 Task: Find connections with filter location Entre Rios with filter topic #mindset with filter profile language French with filter current company Shell with filter school ISTQB CERTIFICATION INSTITUTE with filter industry Alternative Dispute Resolution with filter service category Consulting with filter keywords title VP of Miscellaneous Stuff
Action: Mouse moved to (503, 97)
Screenshot: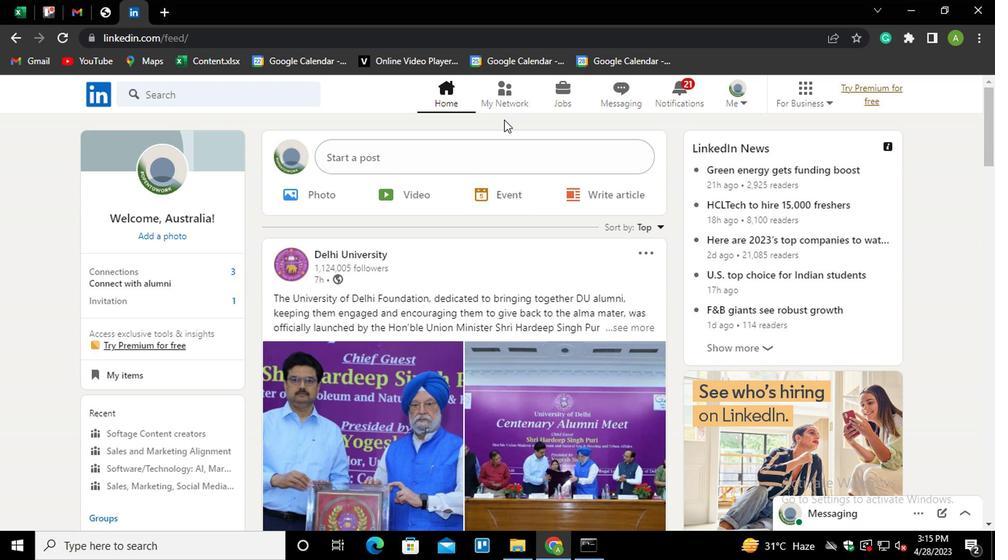 
Action: Mouse pressed left at (503, 97)
Screenshot: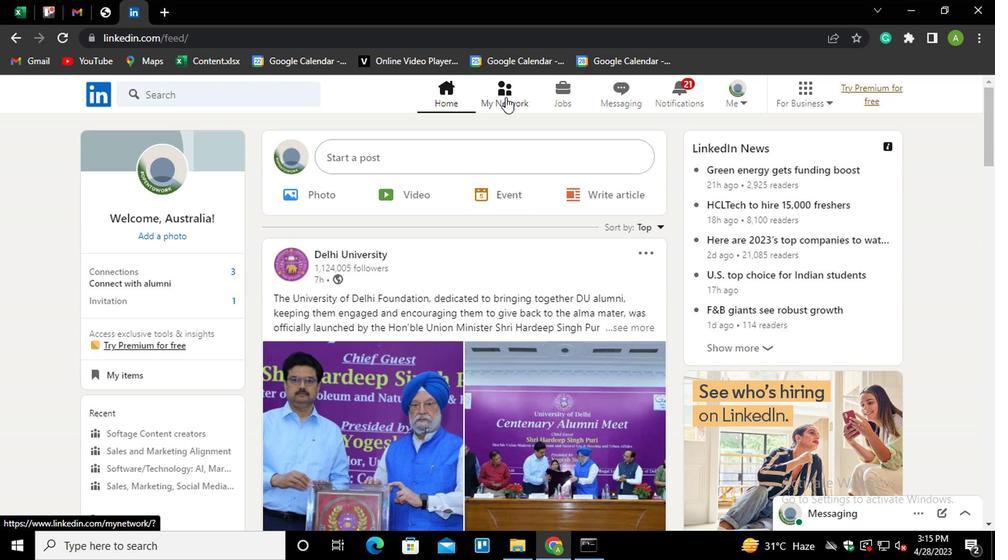 
Action: Mouse moved to (181, 174)
Screenshot: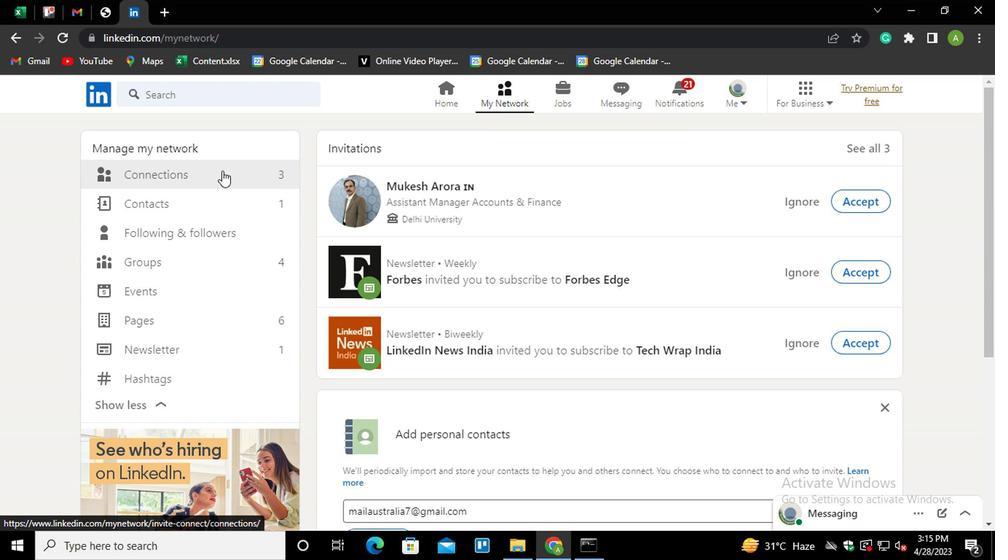 
Action: Mouse pressed left at (181, 174)
Screenshot: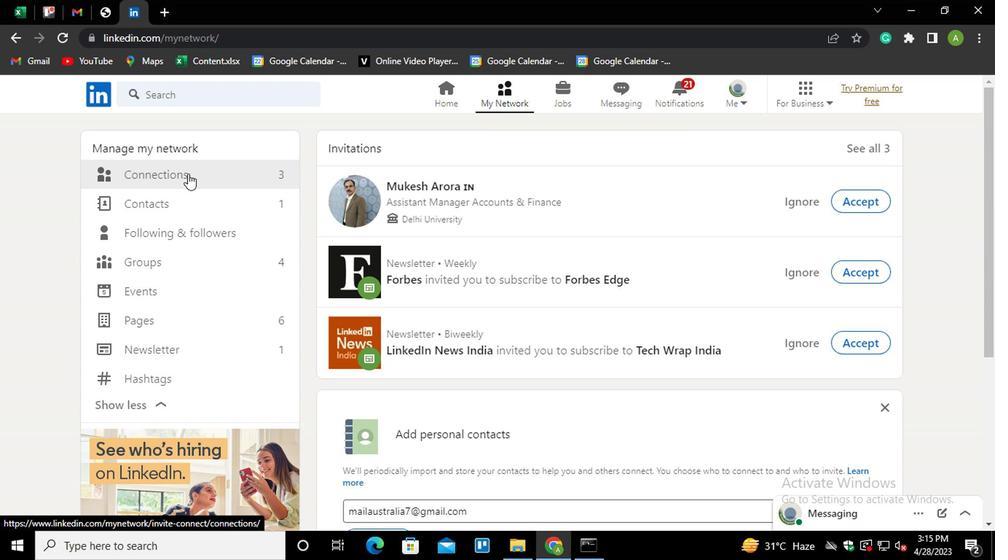
Action: Mouse moved to (608, 174)
Screenshot: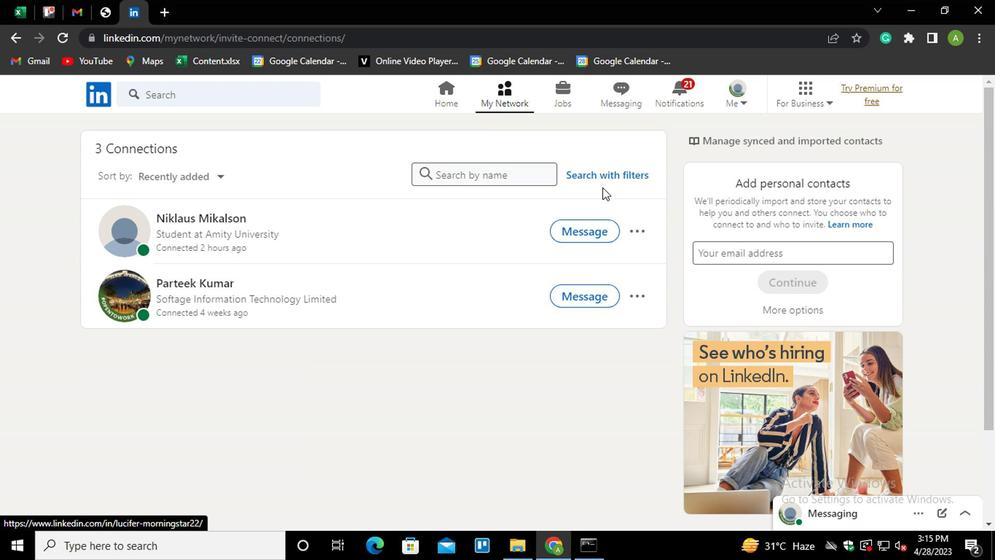 
Action: Mouse pressed left at (608, 174)
Screenshot: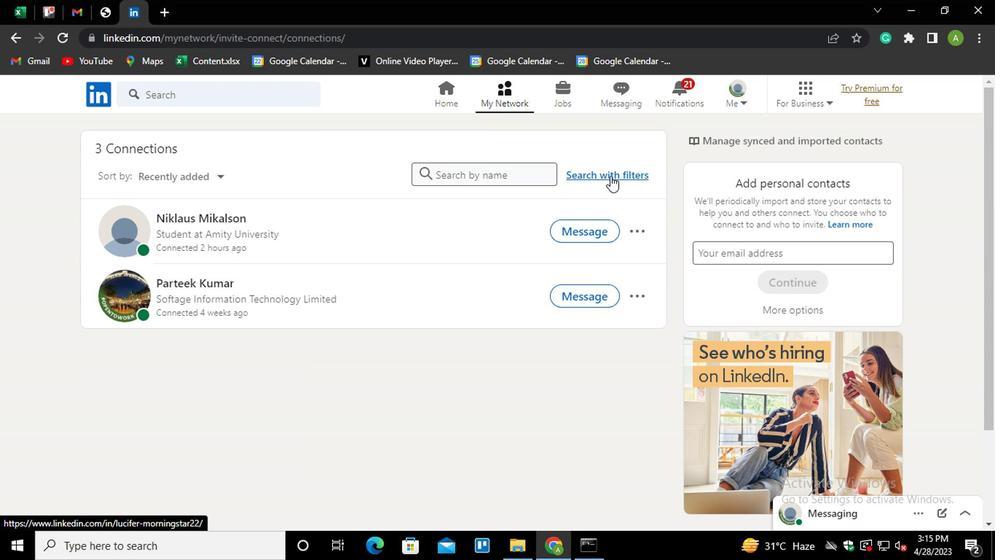 
Action: Mouse moved to (534, 134)
Screenshot: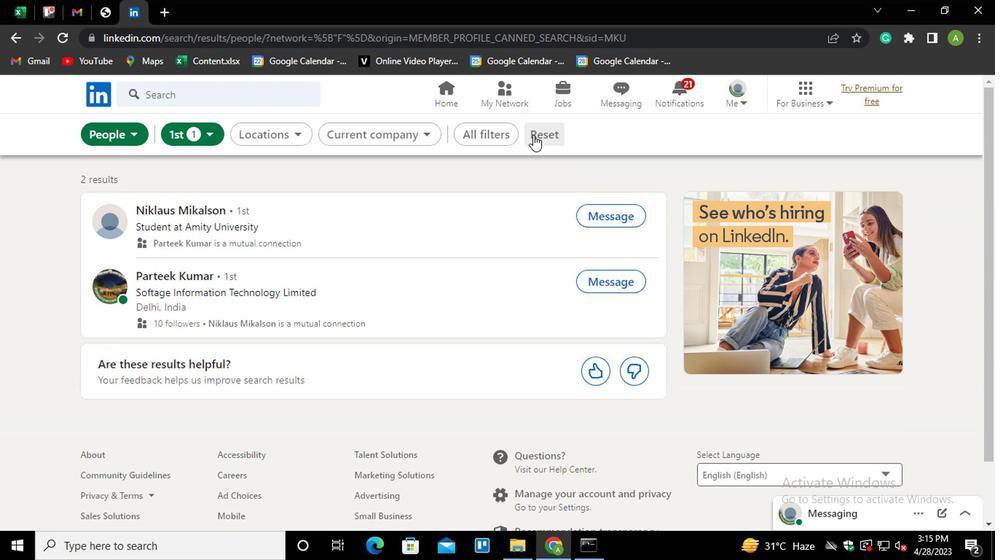 
Action: Mouse pressed left at (534, 134)
Screenshot: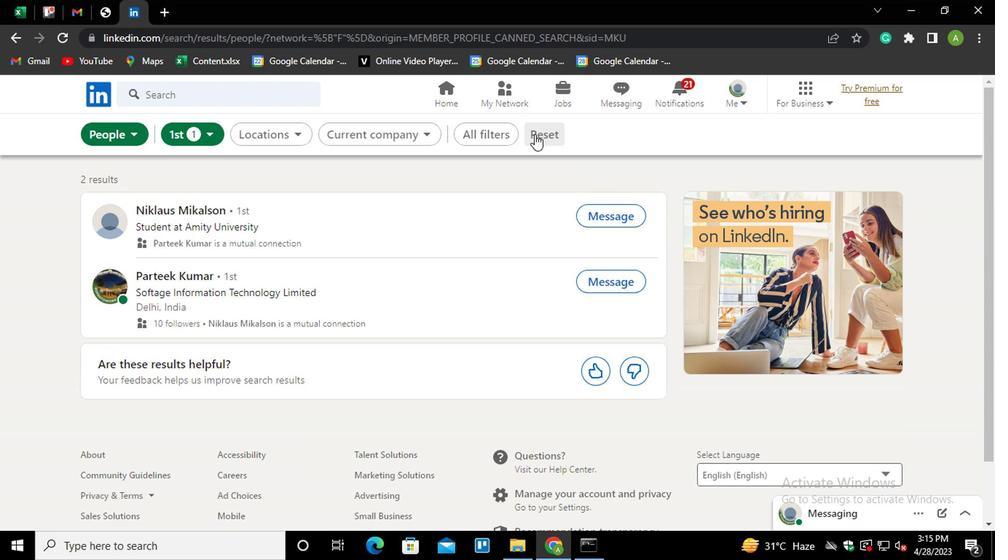 
Action: Mouse moved to (496, 134)
Screenshot: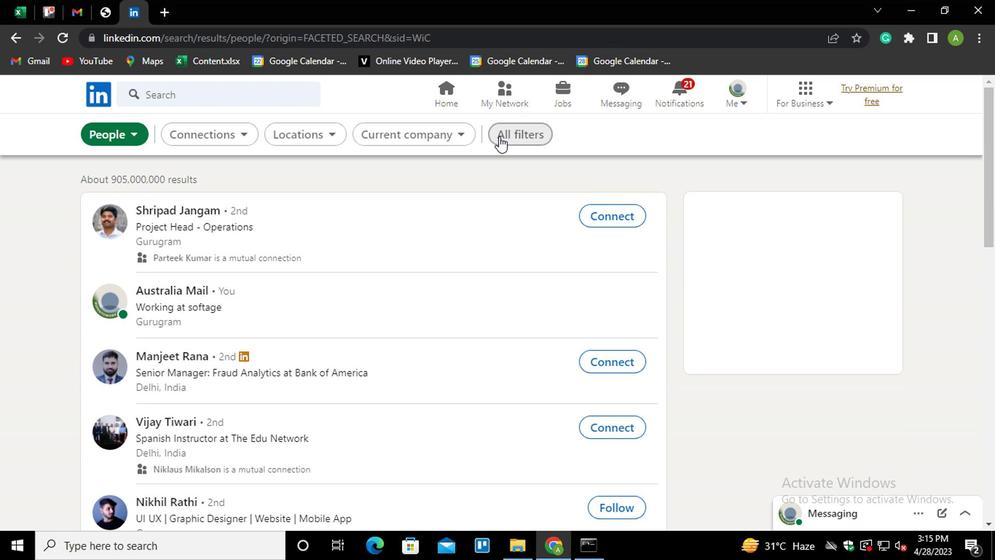 
Action: Mouse pressed left at (496, 134)
Screenshot: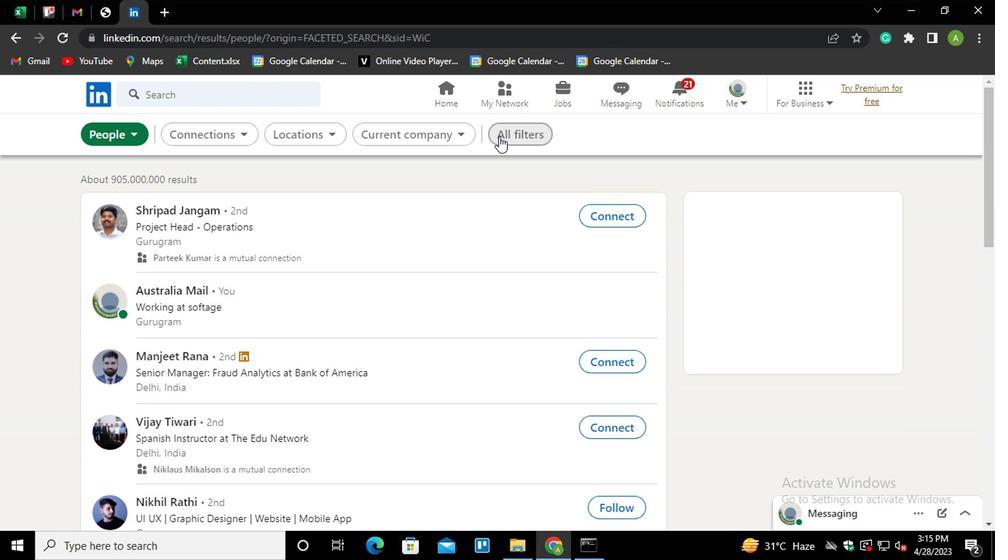 
Action: Mouse moved to (764, 342)
Screenshot: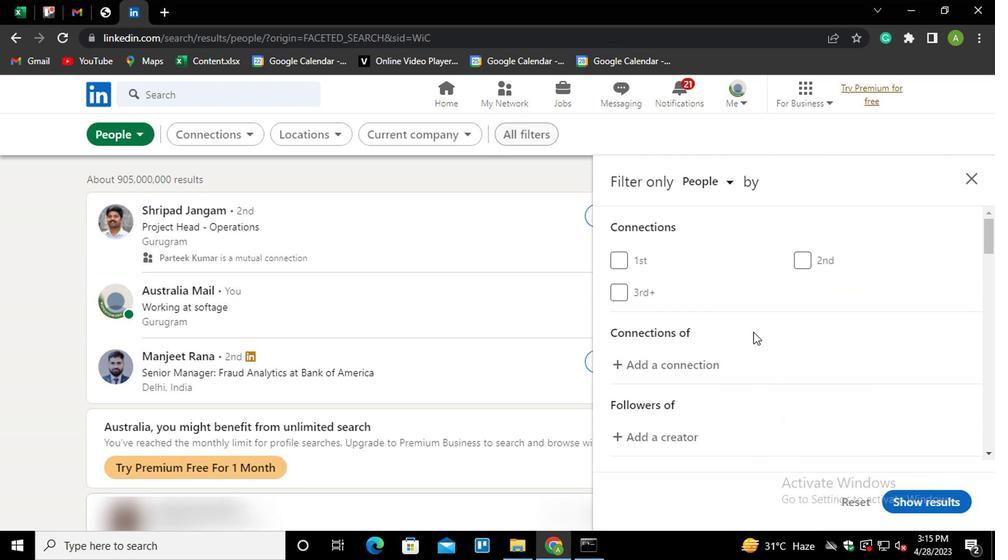 
Action: Mouse scrolled (764, 341) with delta (0, 0)
Screenshot: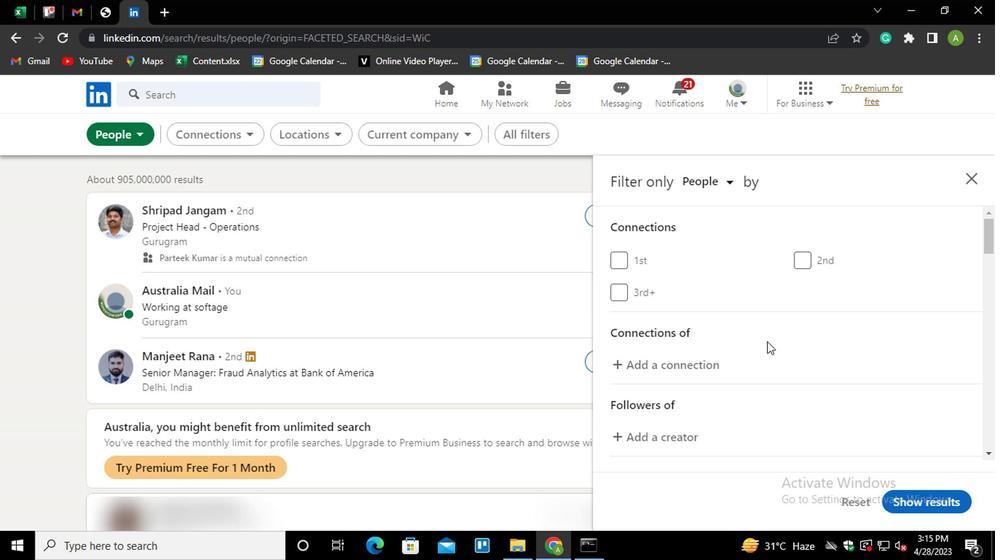 
Action: Mouse scrolled (764, 341) with delta (0, 0)
Screenshot: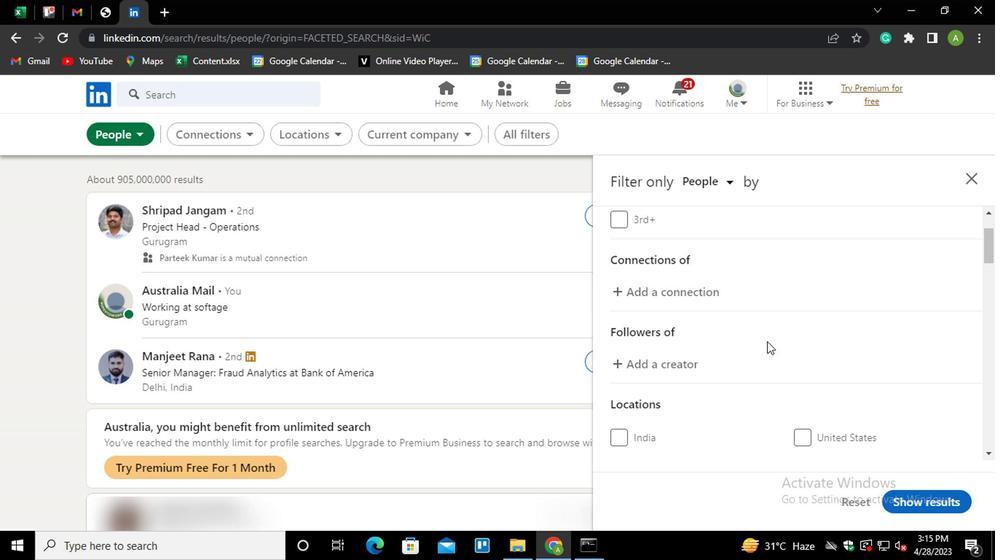 
Action: Mouse scrolled (764, 341) with delta (0, 0)
Screenshot: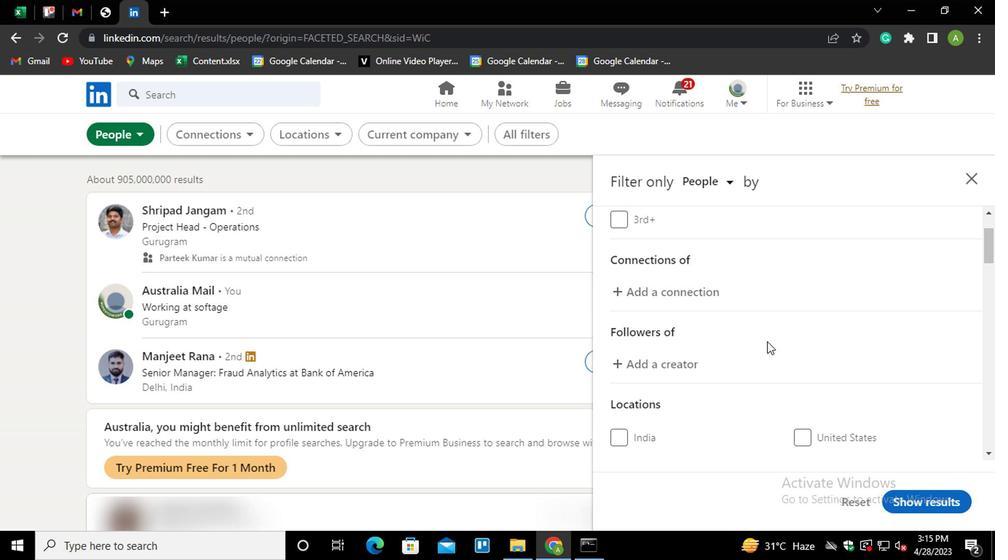 
Action: Mouse moved to (804, 354)
Screenshot: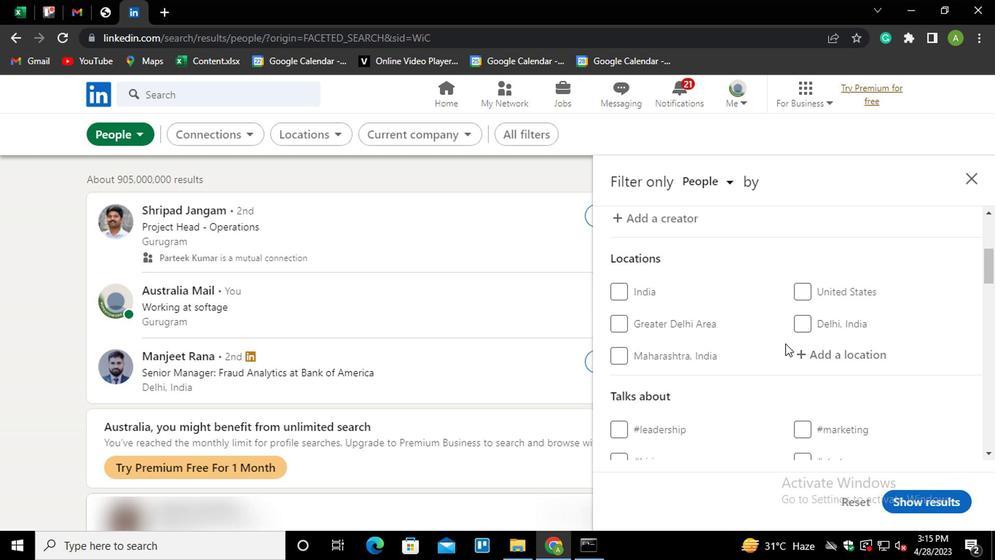 
Action: Mouse pressed left at (804, 354)
Screenshot: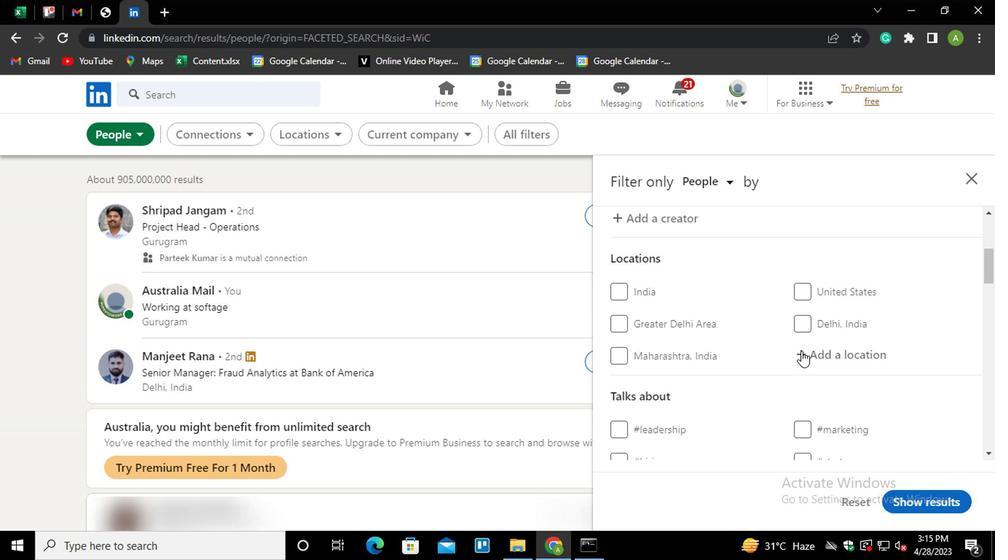 
Action: Key pressed <Key.shift>
Screenshot: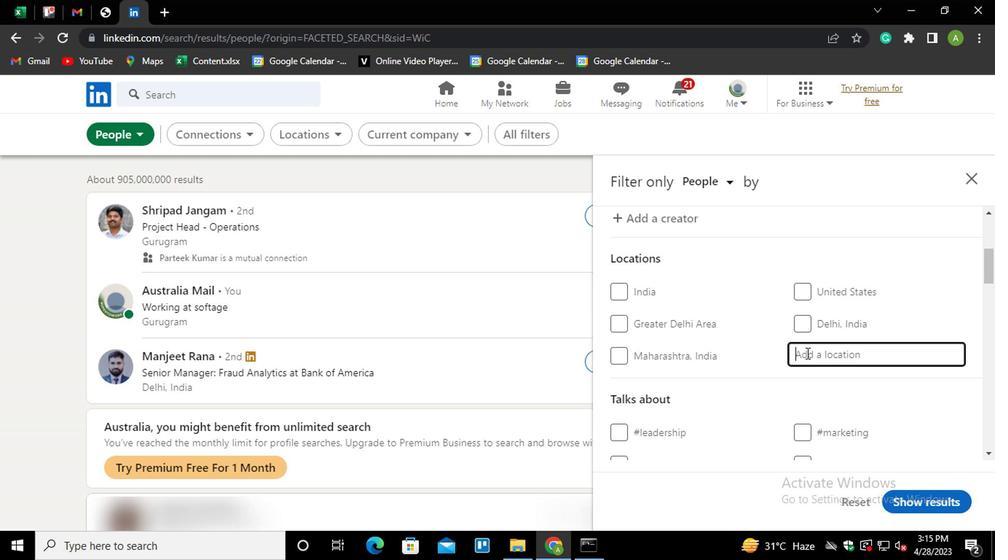 
Action: Mouse moved to (804, 355)
Screenshot: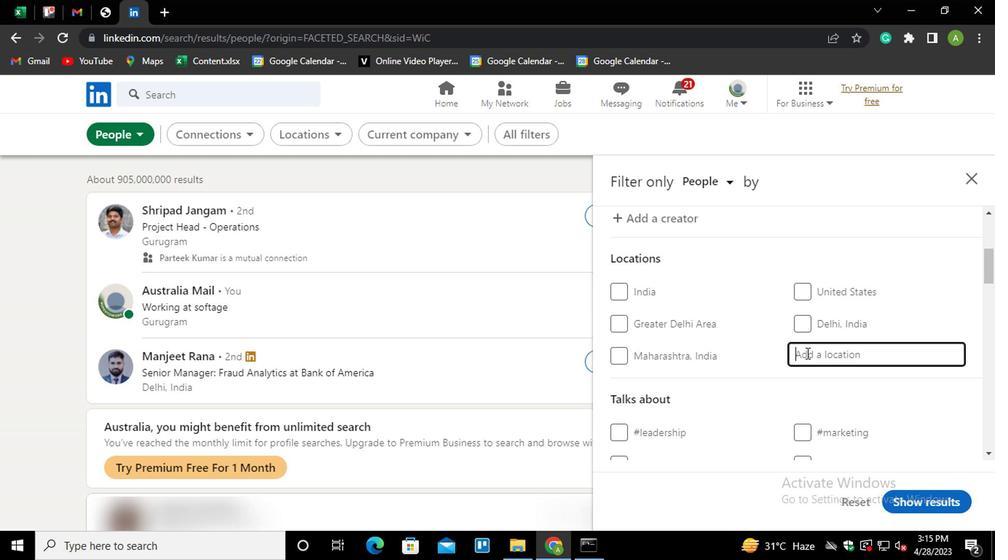
Action: Key pressed ENTRE<Key.down><Key.enter>
Screenshot: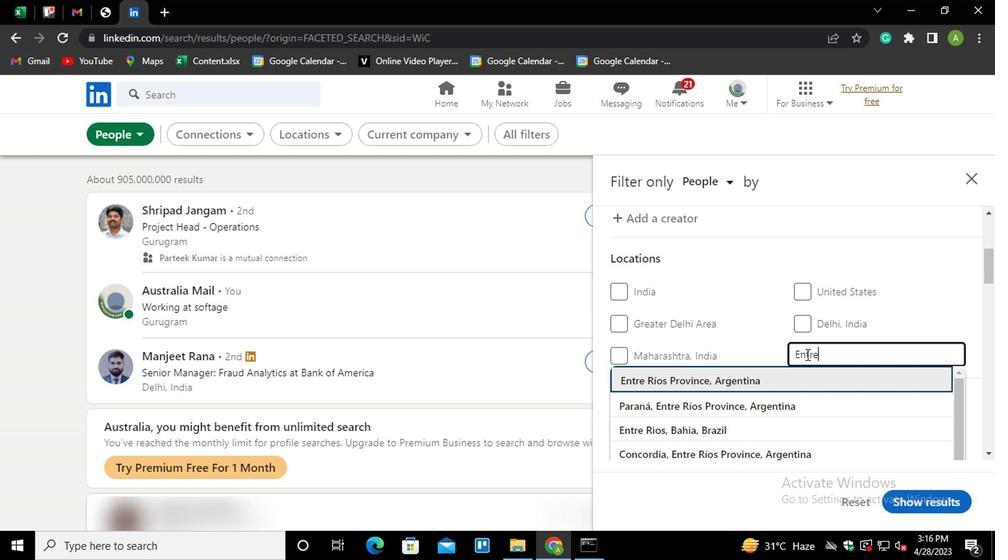 
Action: Mouse scrolled (804, 354) with delta (0, 0)
Screenshot: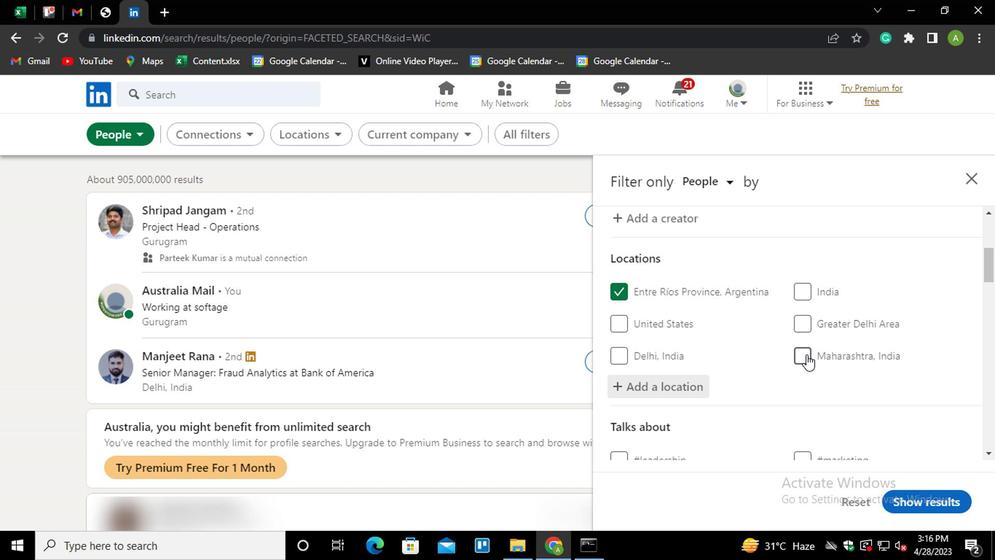 
Action: Mouse scrolled (804, 354) with delta (0, 0)
Screenshot: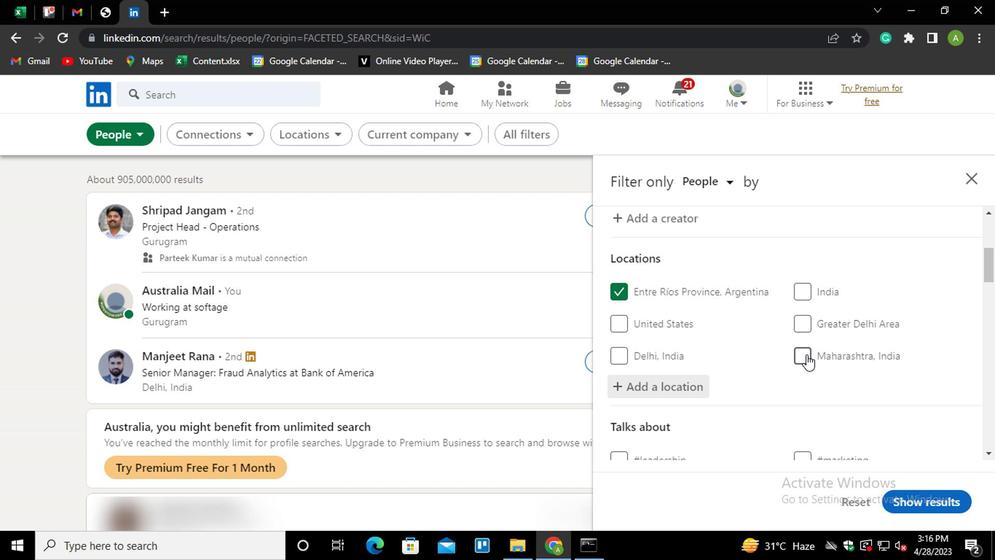 
Action: Mouse scrolled (804, 354) with delta (0, 0)
Screenshot: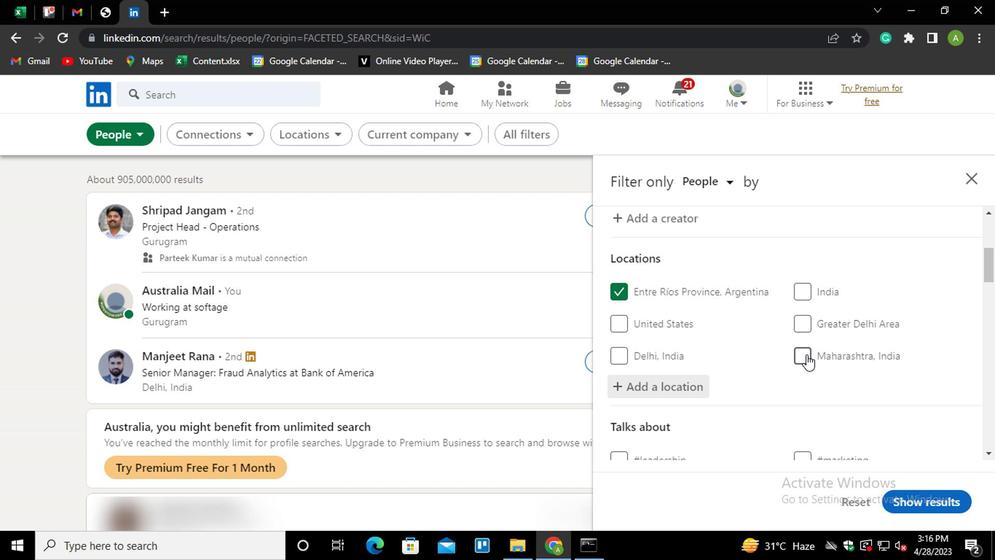 
Action: Mouse scrolled (804, 354) with delta (0, 0)
Screenshot: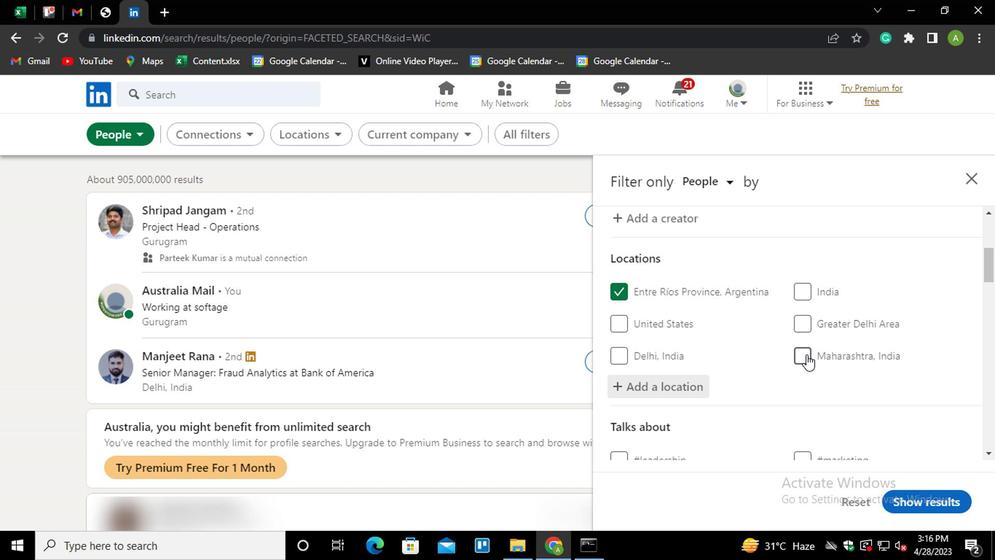 
Action: Mouse moved to (811, 367)
Screenshot: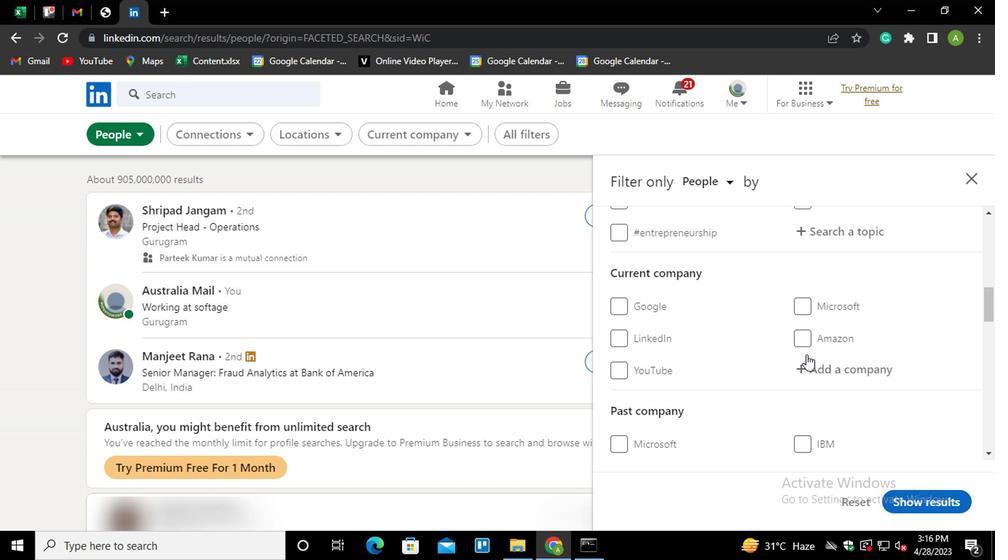 
Action: Mouse pressed left at (811, 367)
Screenshot: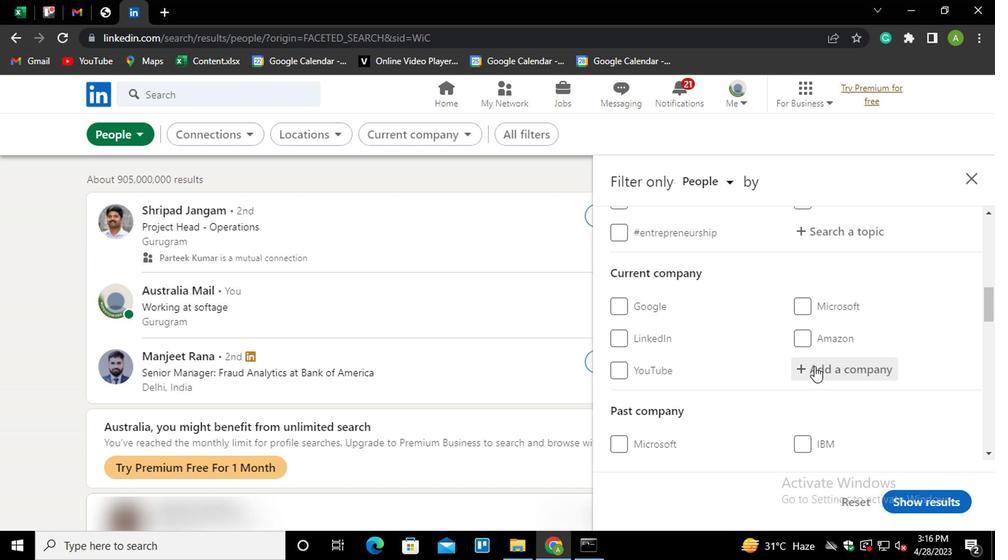 
Action: Mouse scrolled (811, 367) with delta (0, 0)
Screenshot: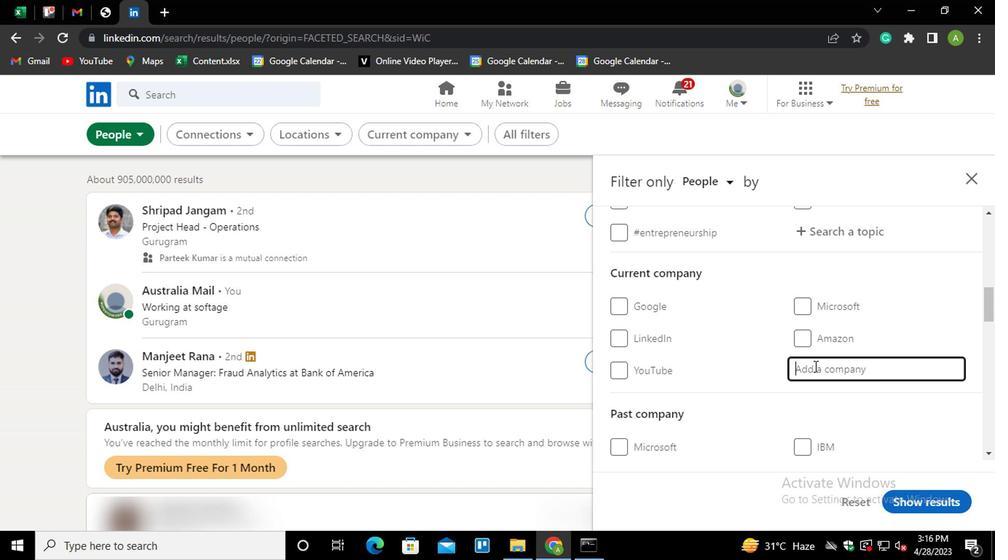 
Action: Mouse scrolled (811, 367) with delta (0, 0)
Screenshot: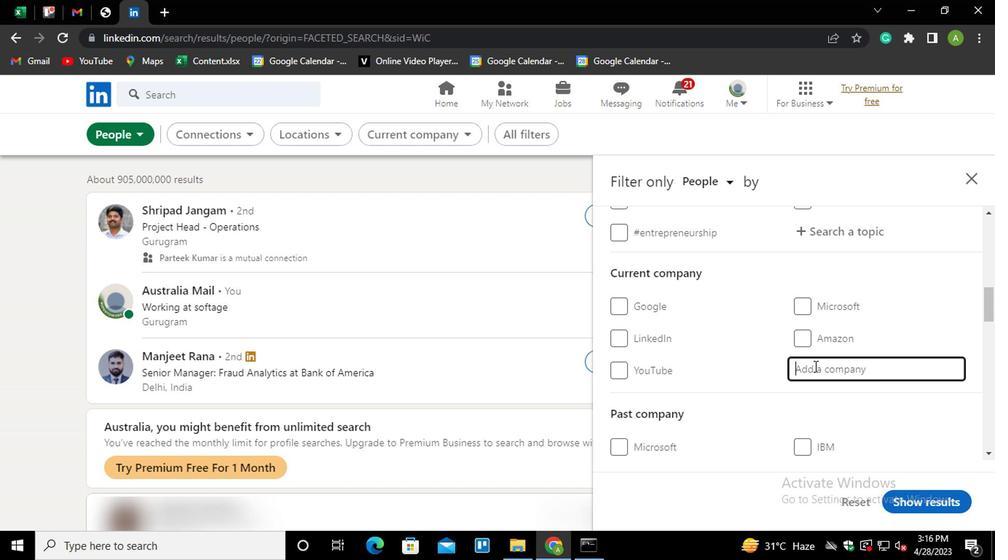 
Action: Mouse moved to (817, 375)
Screenshot: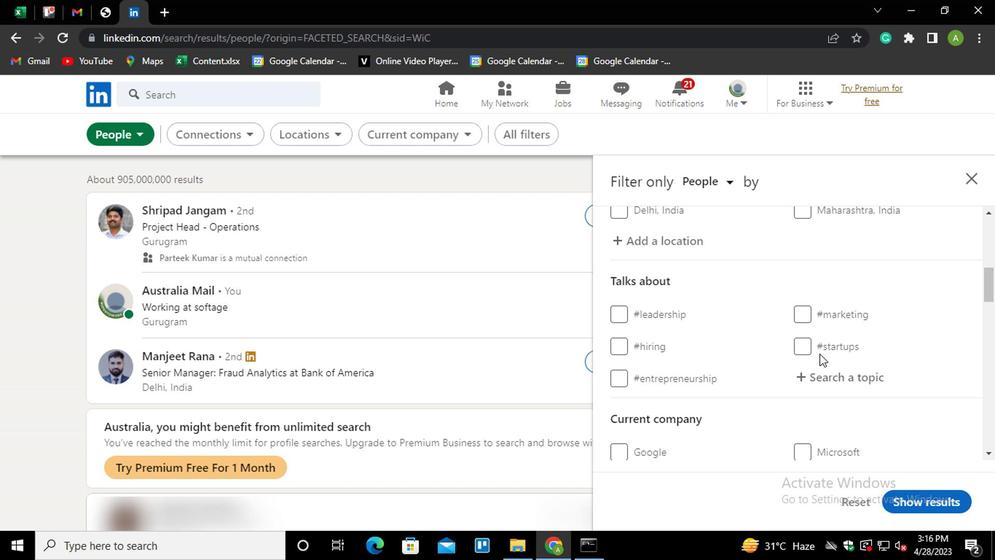 
Action: Mouse pressed left at (817, 375)
Screenshot: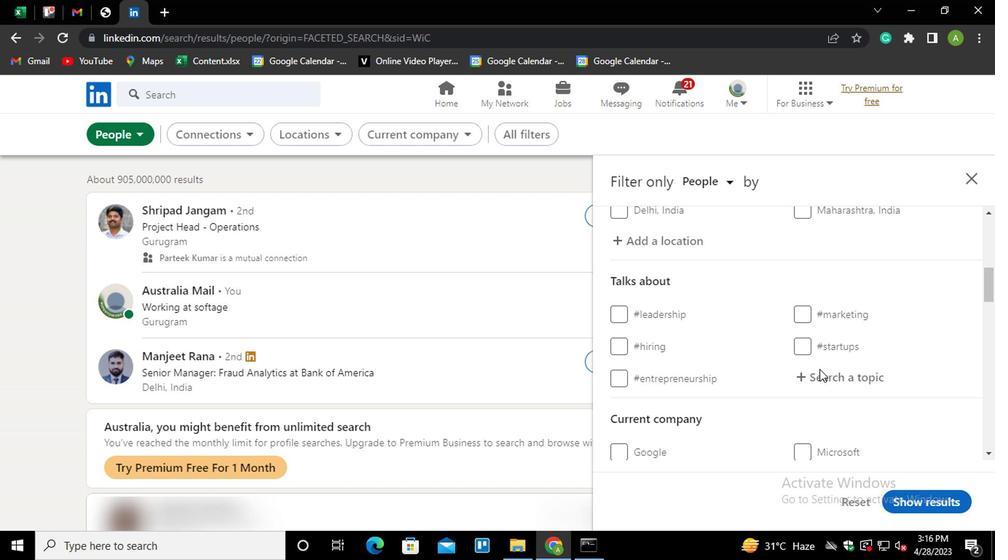 
Action: Key pressed <Key.shift>MINDSE<Key.down><Key.enter>
Screenshot: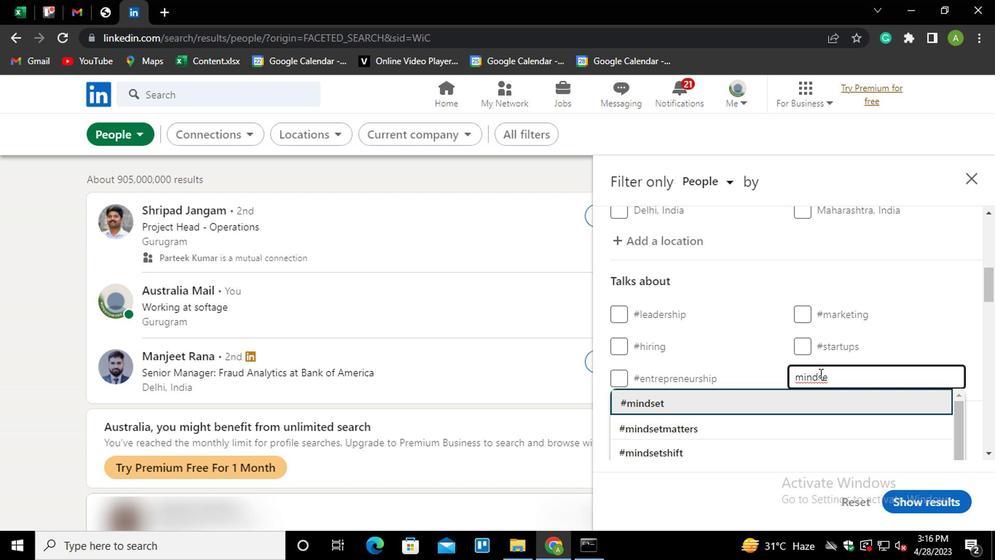 
Action: Mouse scrolled (817, 374) with delta (0, 0)
Screenshot: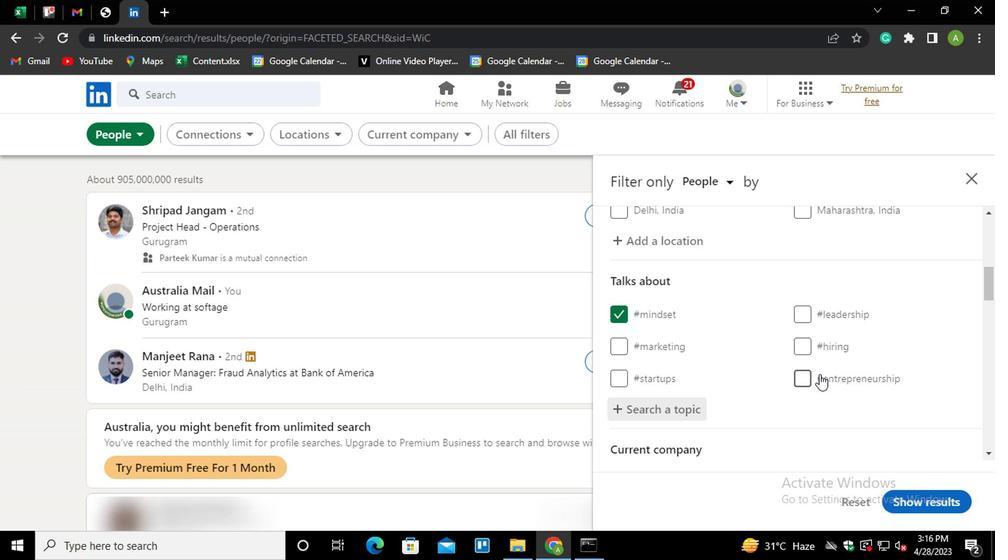 
Action: Mouse scrolled (817, 374) with delta (0, 0)
Screenshot: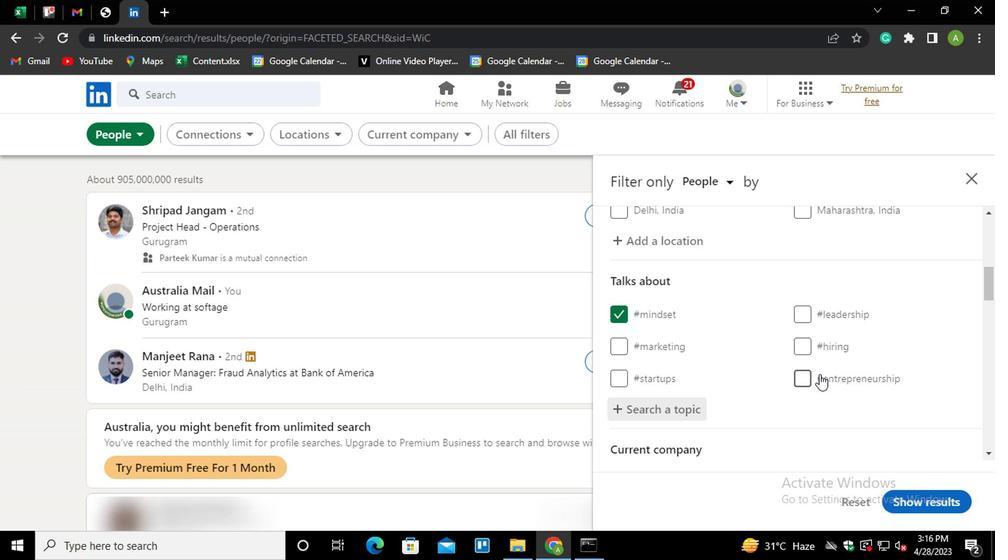 
Action: Mouse scrolled (817, 374) with delta (0, 0)
Screenshot: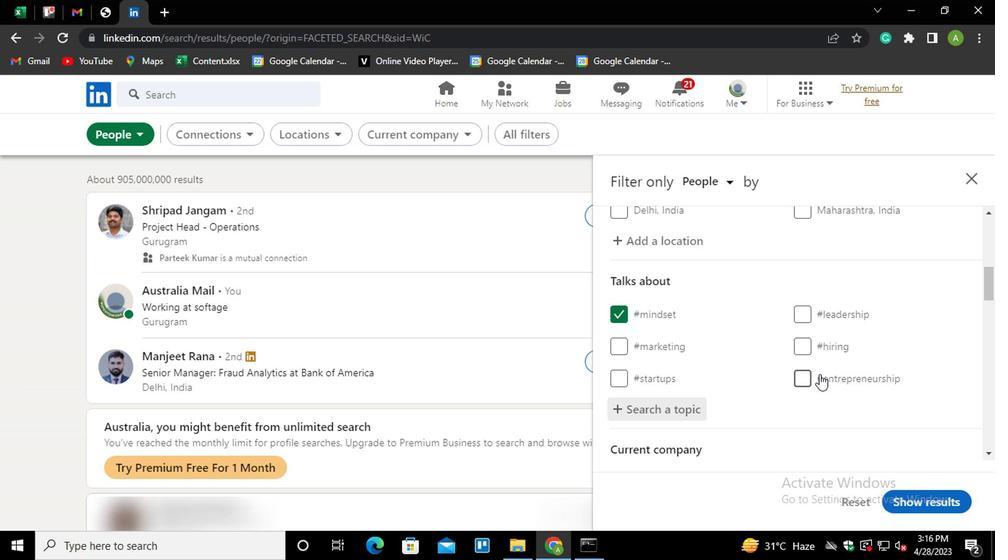 
Action: Mouse scrolled (817, 374) with delta (0, 0)
Screenshot: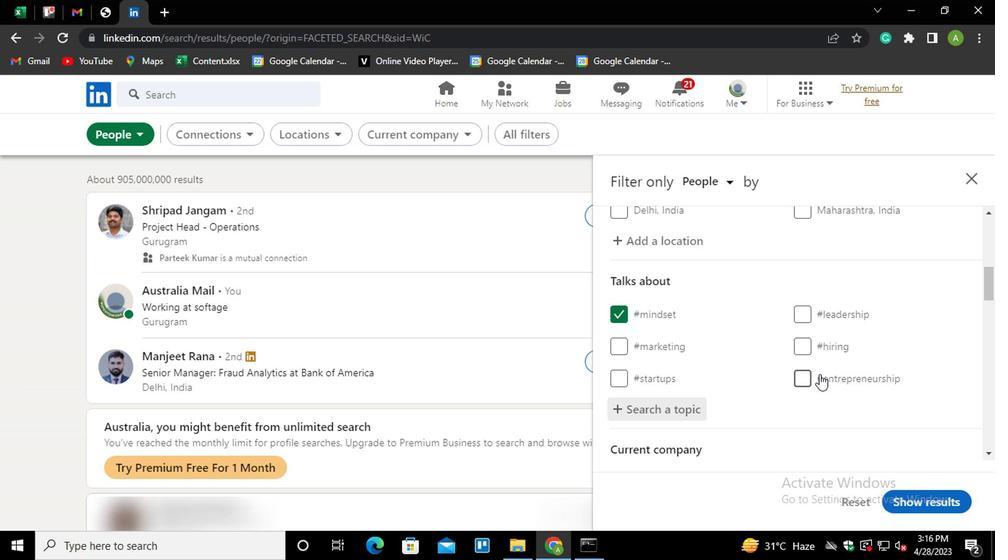 
Action: Mouse scrolled (817, 374) with delta (0, 0)
Screenshot: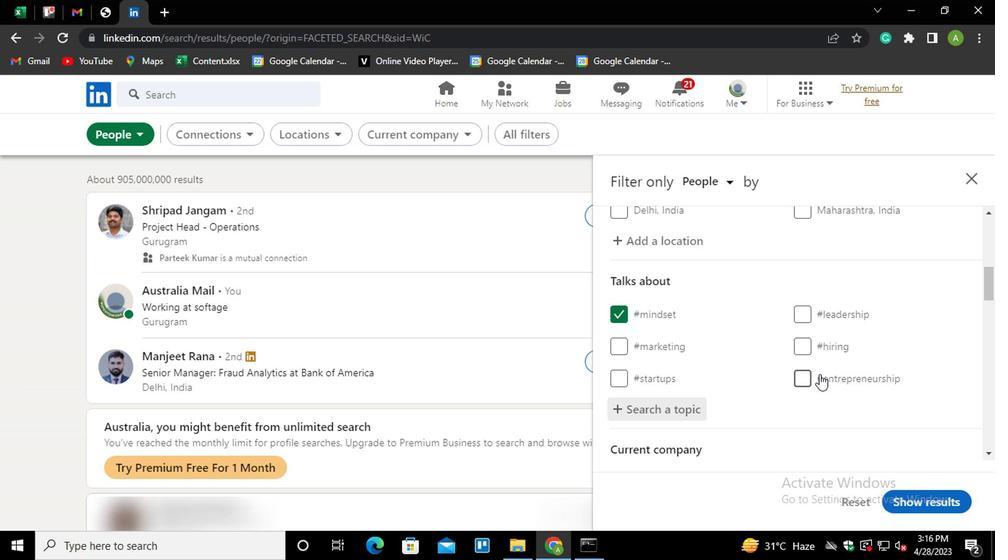 
Action: Mouse scrolled (817, 374) with delta (0, 0)
Screenshot: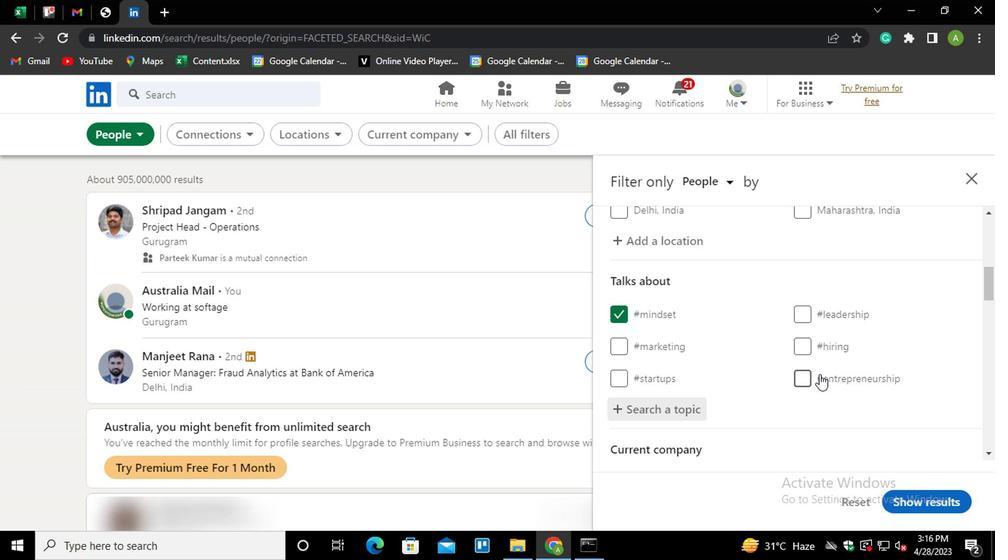 
Action: Mouse scrolled (817, 374) with delta (0, 0)
Screenshot: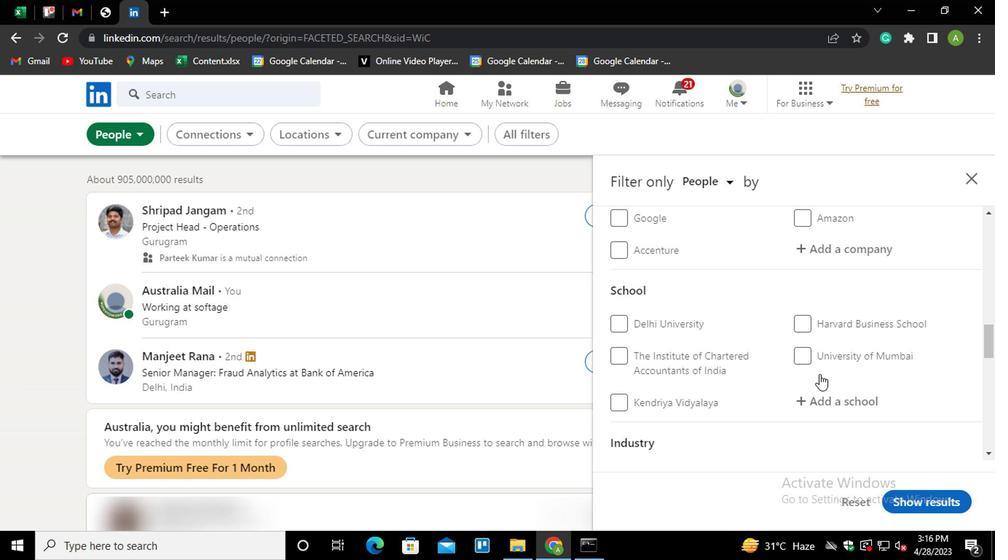 
Action: Mouse scrolled (817, 374) with delta (0, 0)
Screenshot: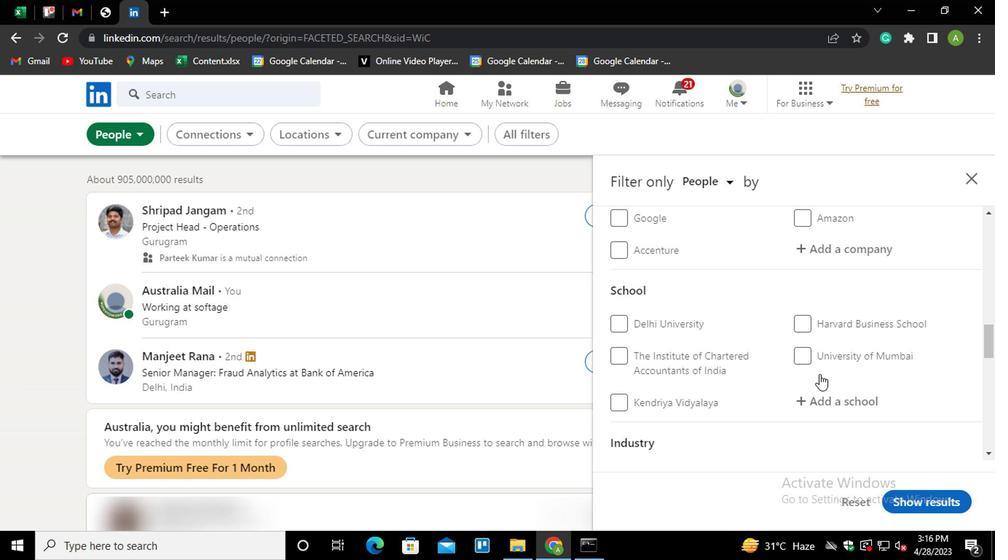 
Action: Mouse scrolled (817, 374) with delta (0, 0)
Screenshot: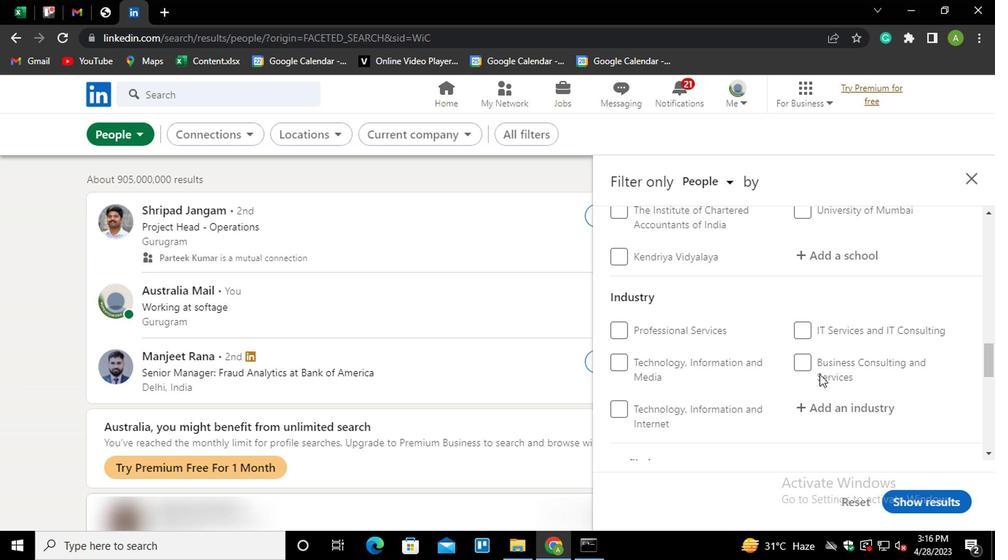 
Action: Mouse scrolled (817, 374) with delta (0, 0)
Screenshot: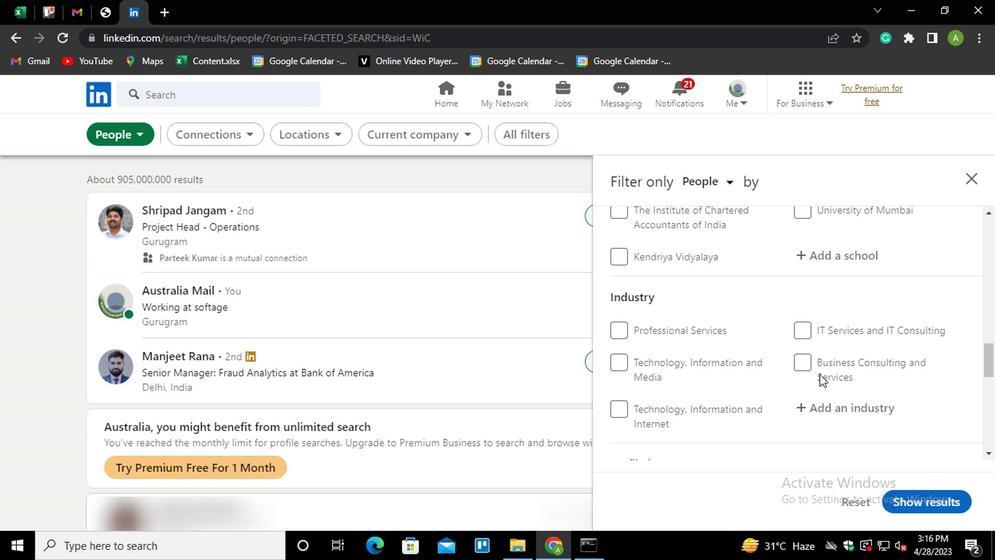 
Action: Mouse moved to (800, 354)
Screenshot: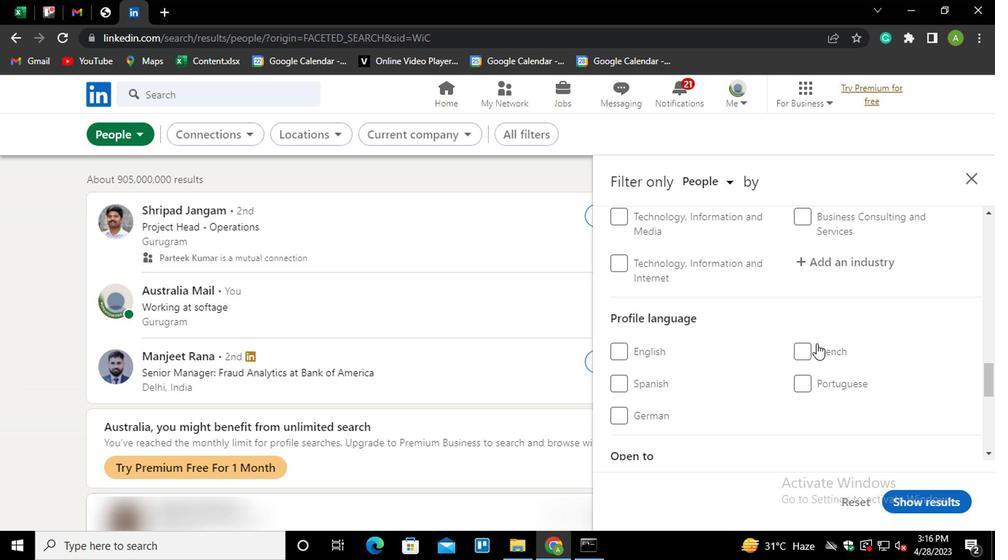 
Action: Mouse pressed left at (800, 354)
Screenshot: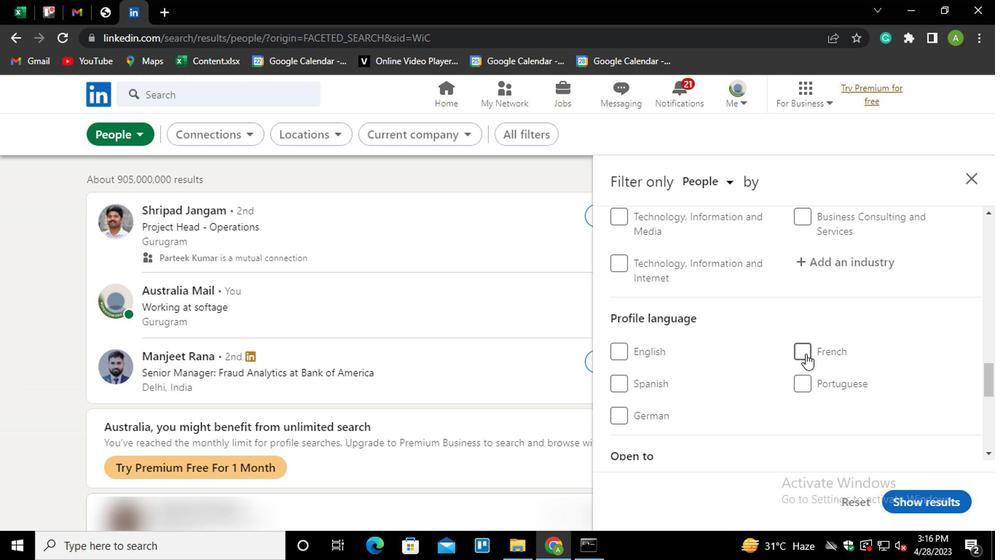
Action: Mouse moved to (870, 418)
Screenshot: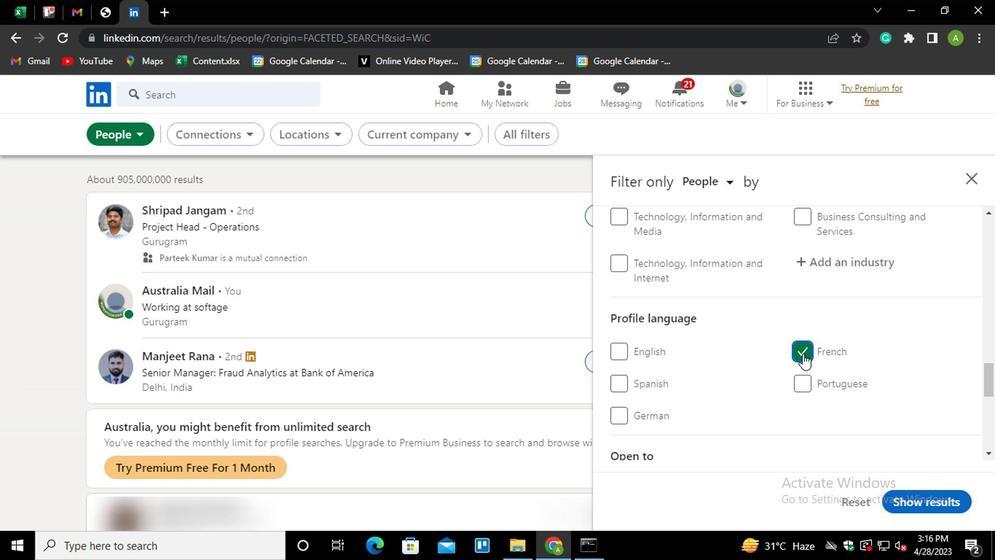 
Action: Mouse scrolled (870, 419) with delta (0, 0)
Screenshot: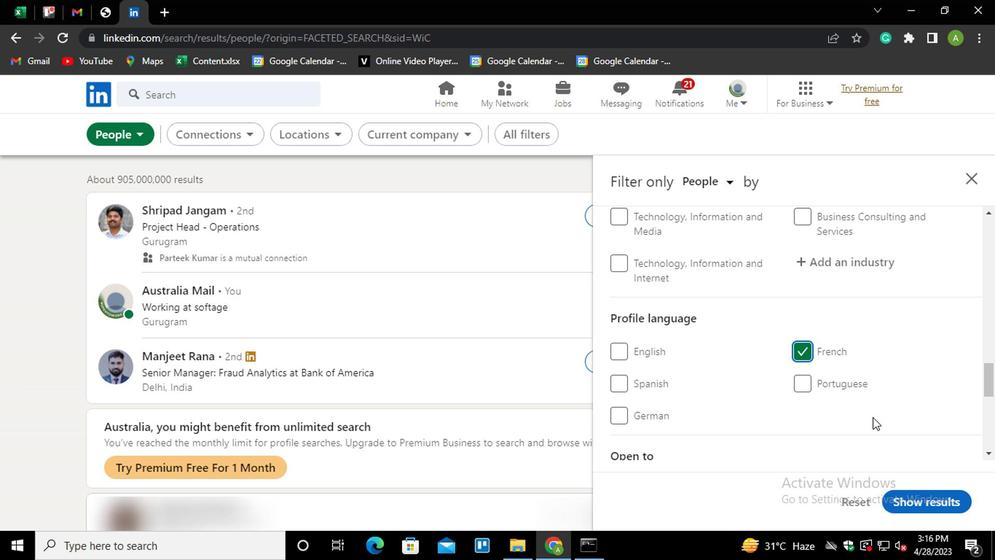 
Action: Mouse scrolled (870, 419) with delta (0, 0)
Screenshot: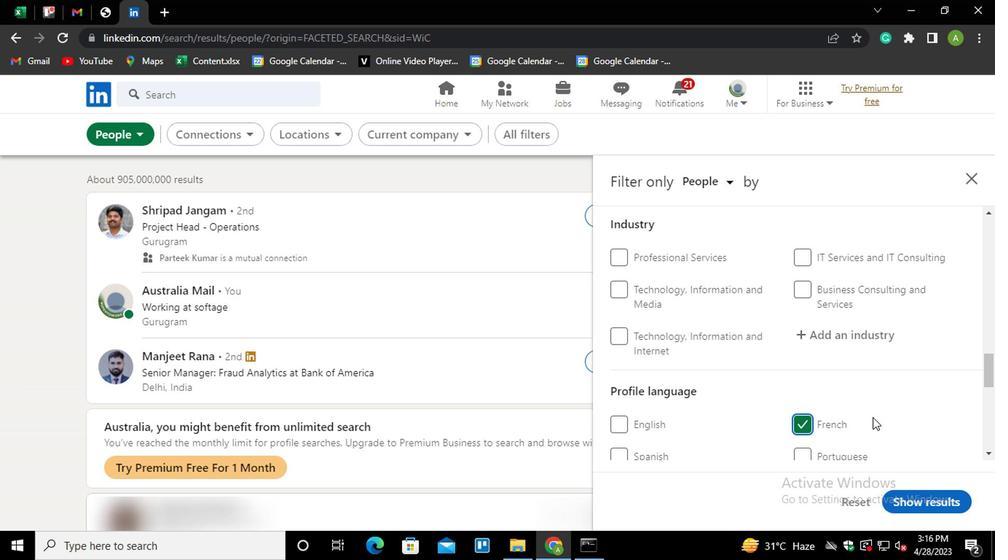 
Action: Mouse scrolled (870, 419) with delta (0, 0)
Screenshot: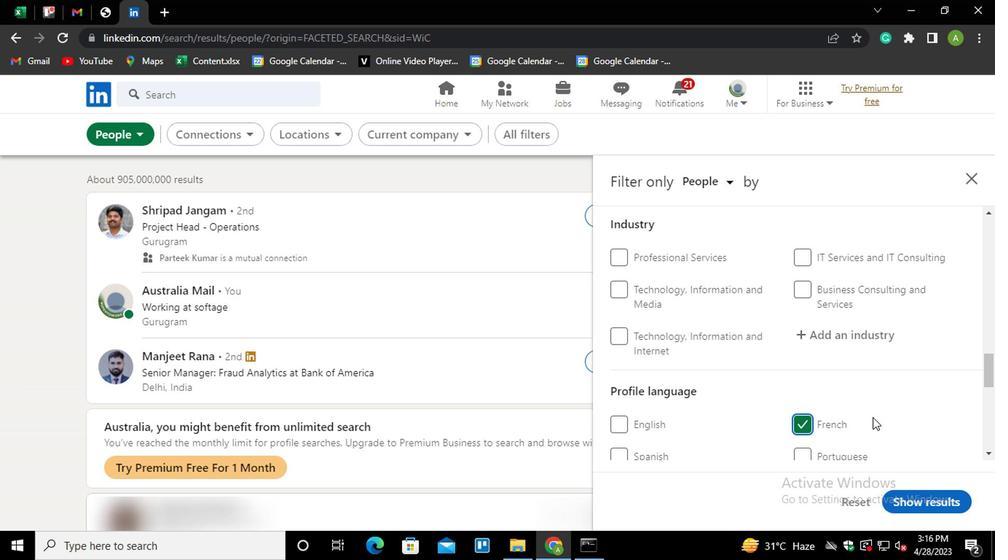 
Action: Mouse scrolled (870, 419) with delta (0, 0)
Screenshot: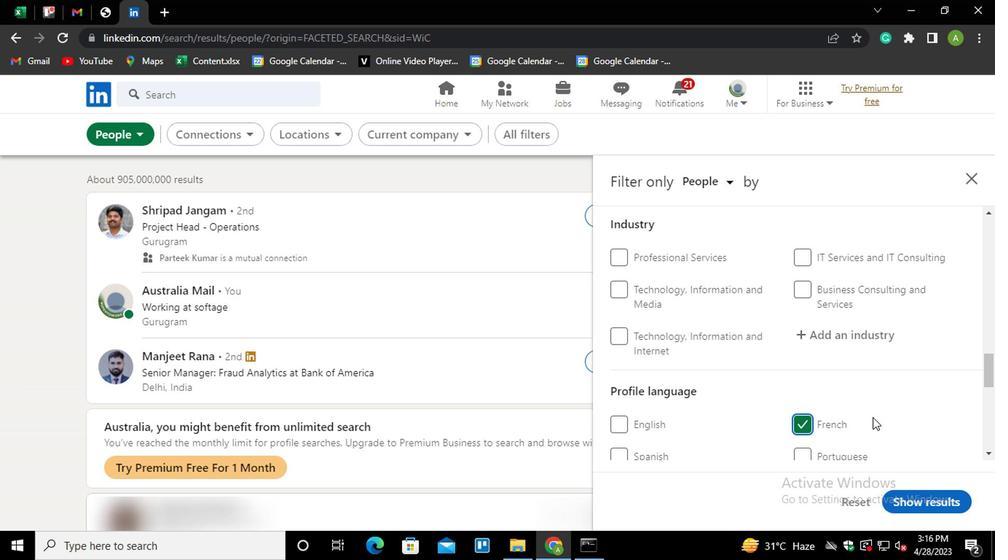 
Action: Mouse scrolled (870, 419) with delta (0, 0)
Screenshot: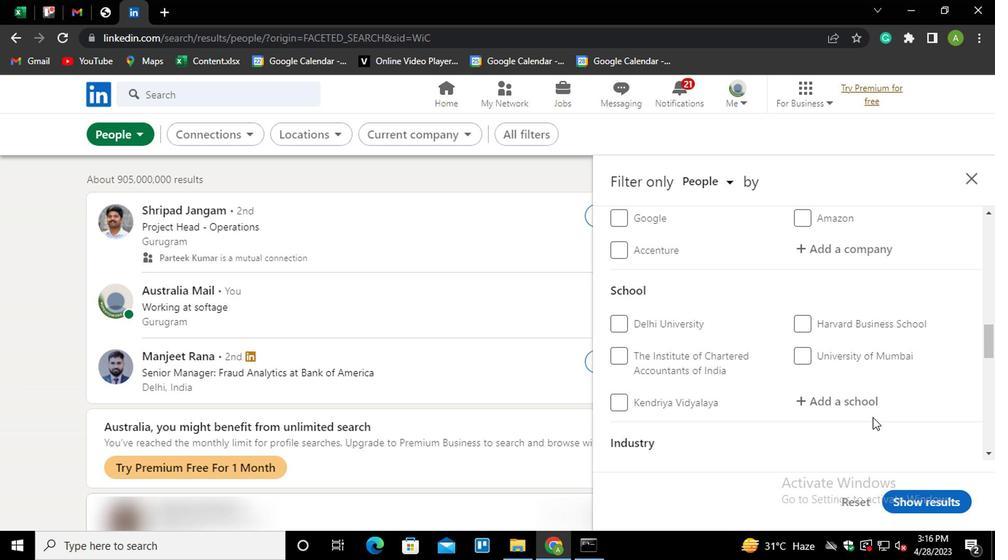 
Action: Mouse scrolled (870, 419) with delta (0, 0)
Screenshot: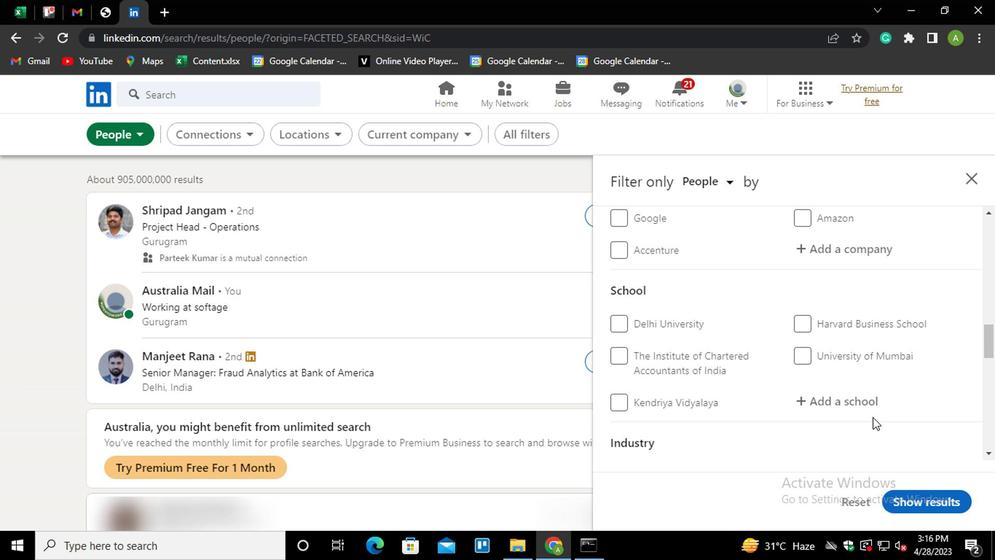 
Action: Mouse scrolled (870, 419) with delta (0, 0)
Screenshot: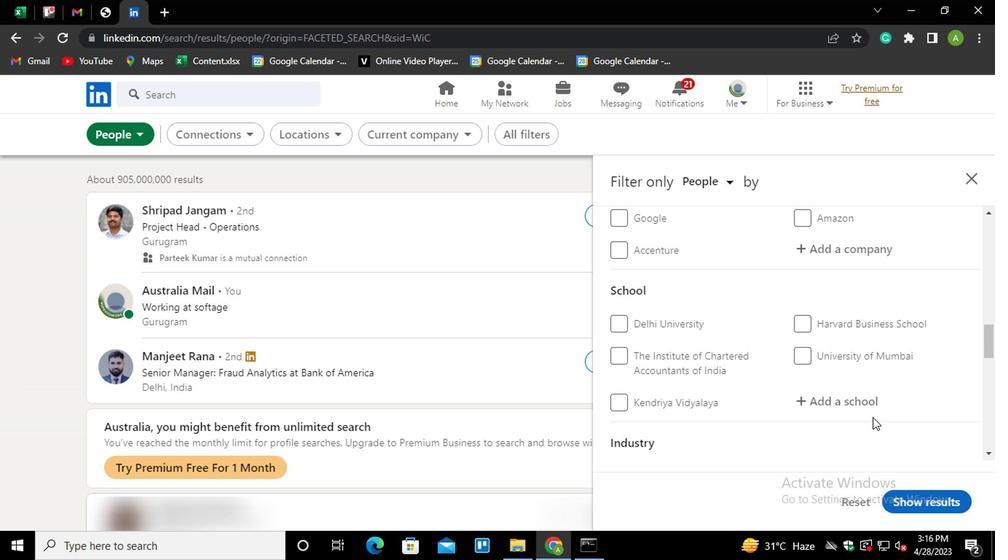 
Action: Mouse moved to (809, 323)
Screenshot: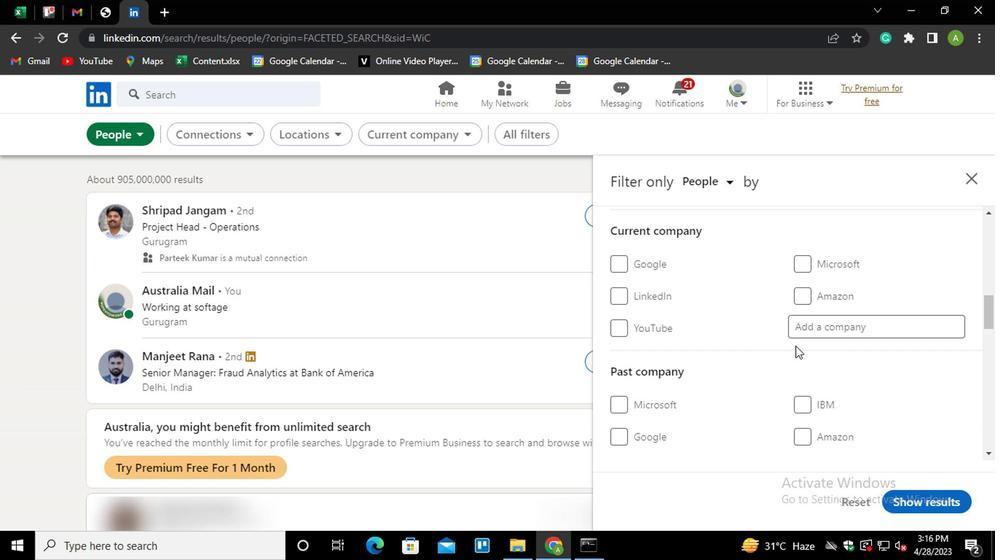 
Action: Mouse pressed left at (809, 323)
Screenshot: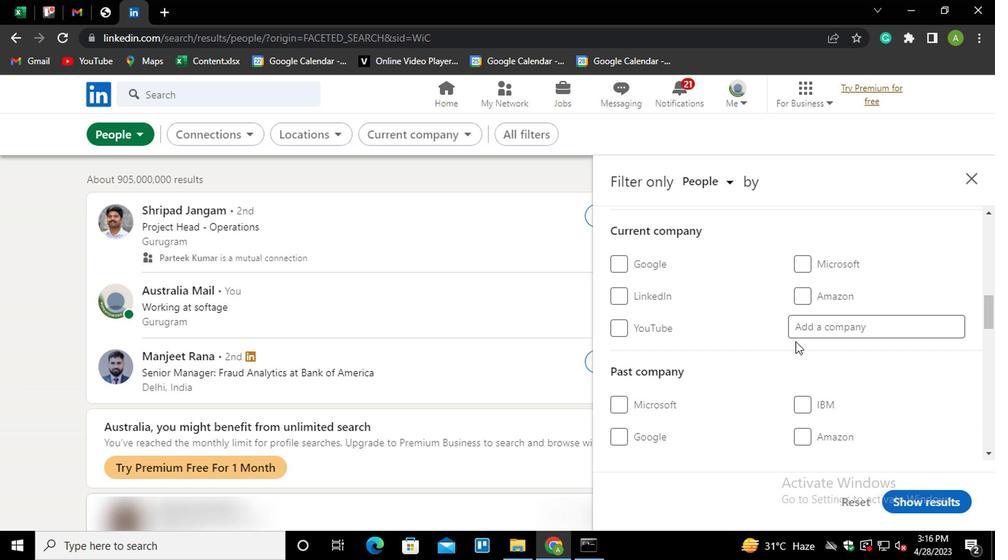 
Action: Key pressed <Key.shift>SHELL<Key.down><Key.enter>
Screenshot: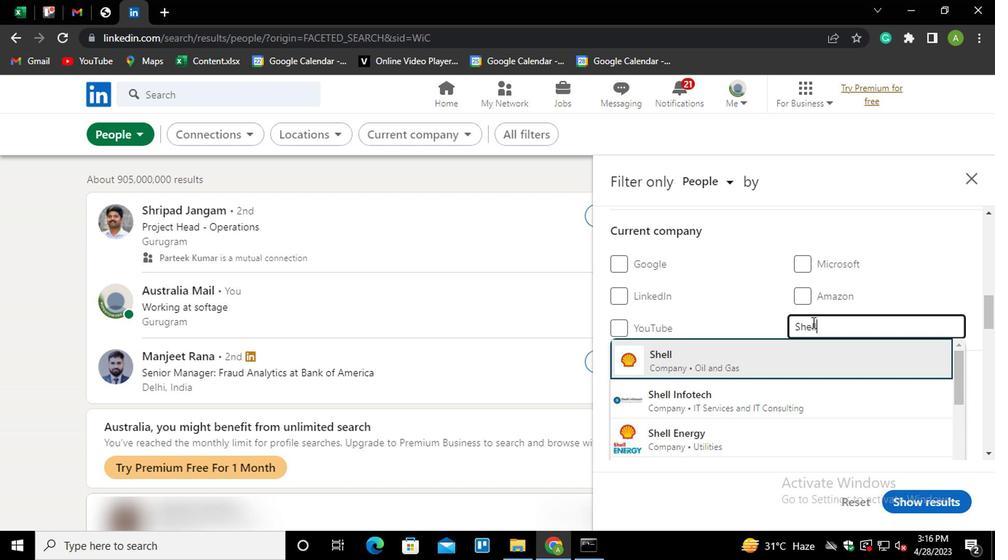 
Action: Mouse scrolled (809, 322) with delta (0, 0)
Screenshot: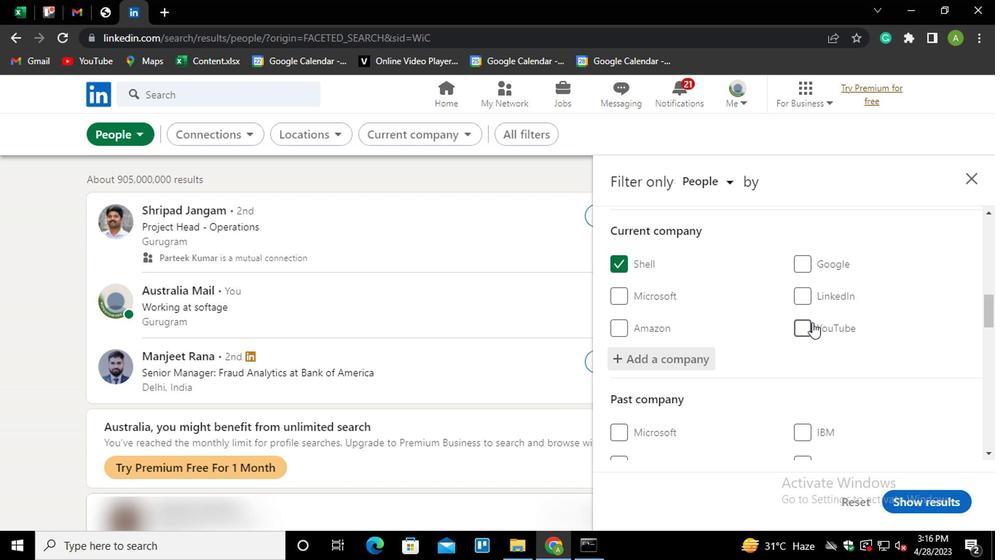 
Action: Mouse scrolled (809, 322) with delta (0, 0)
Screenshot: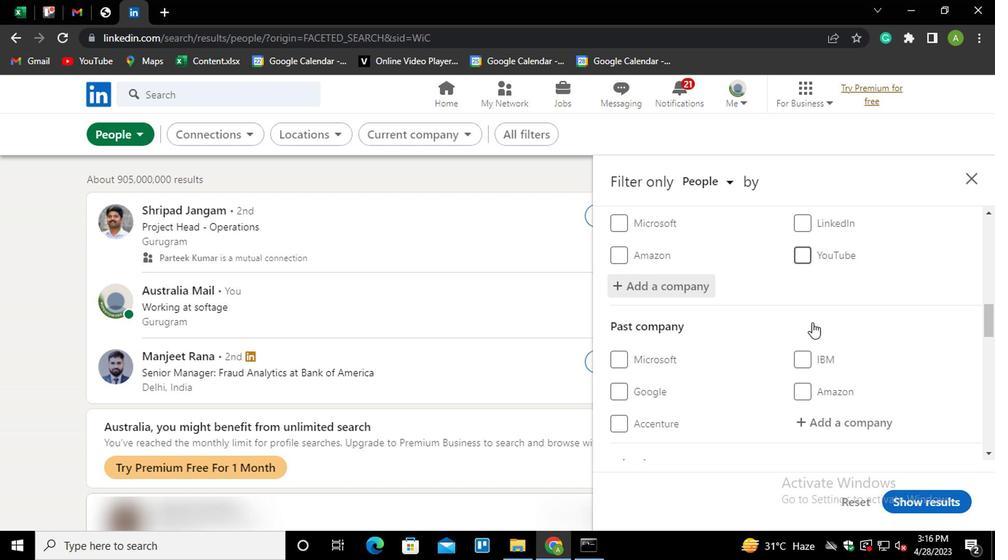 
Action: Mouse scrolled (809, 322) with delta (0, 0)
Screenshot: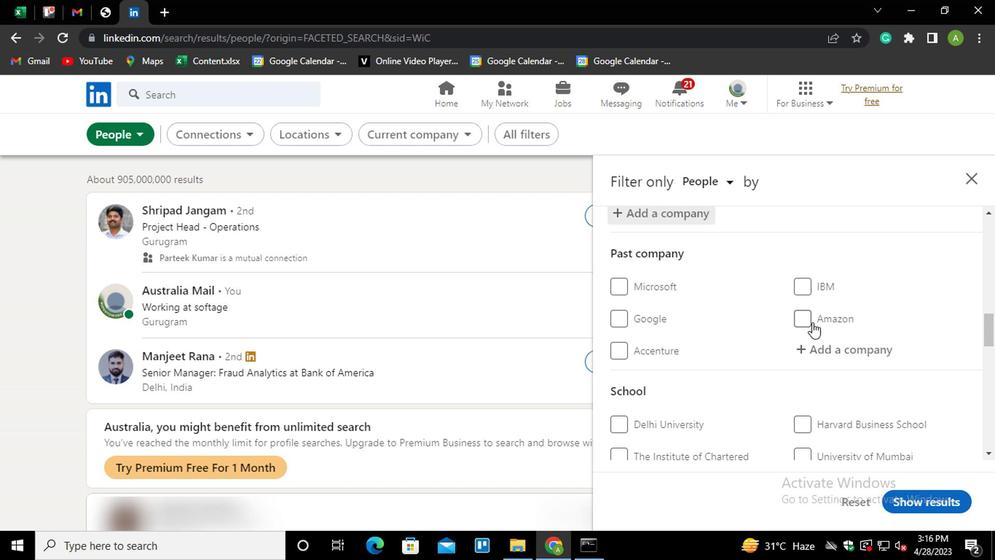 
Action: Mouse scrolled (809, 324) with delta (0, 1)
Screenshot: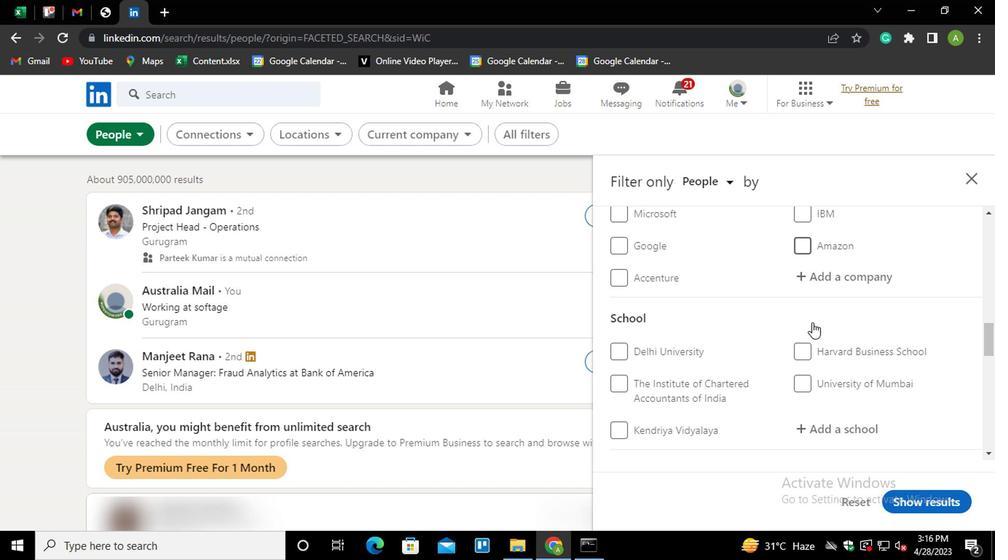 
Action: Mouse scrolled (809, 322) with delta (0, 0)
Screenshot: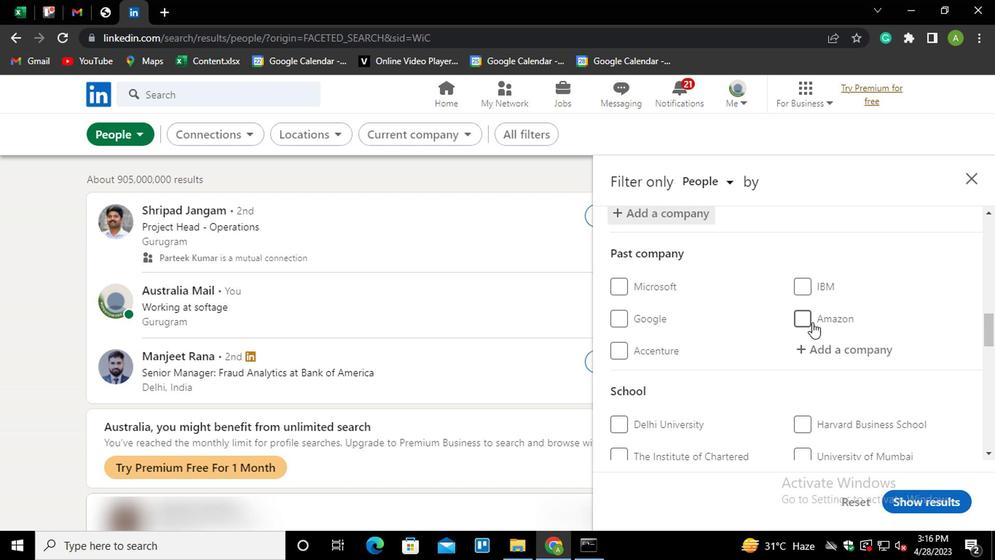 
Action: Mouse scrolled (809, 322) with delta (0, 0)
Screenshot: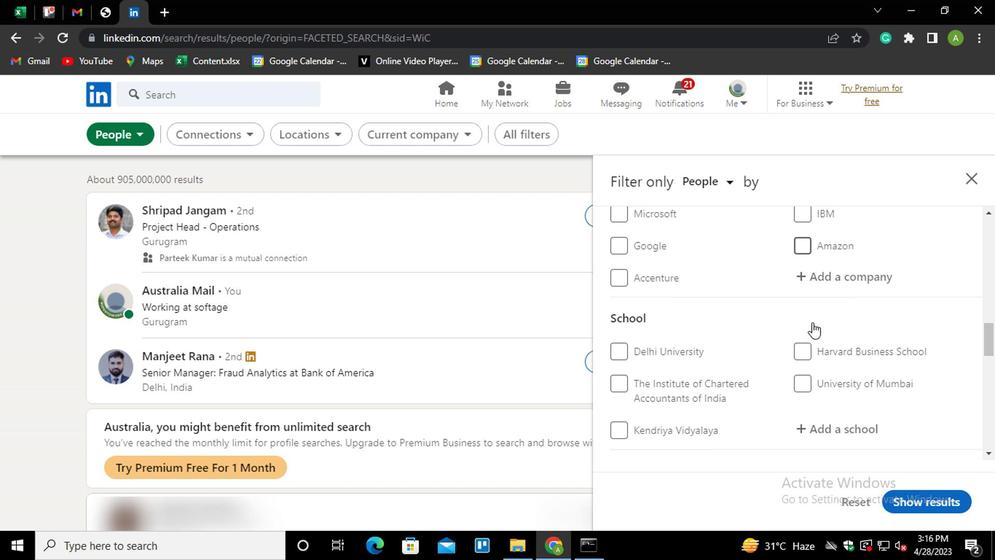 
Action: Mouse moved to (822, 354)
Screenshot: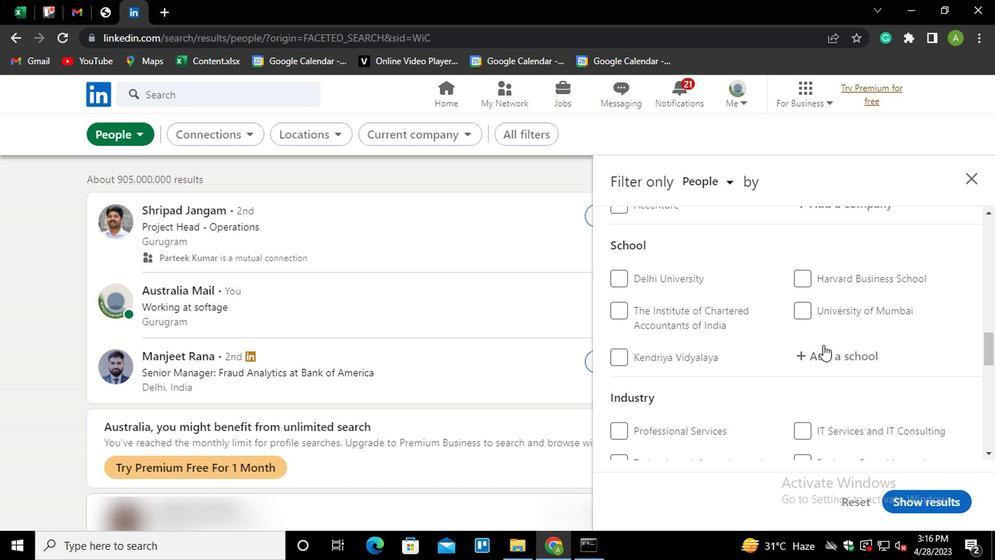 
Action: Mouse pressed left at (822, 354)
Screenshot: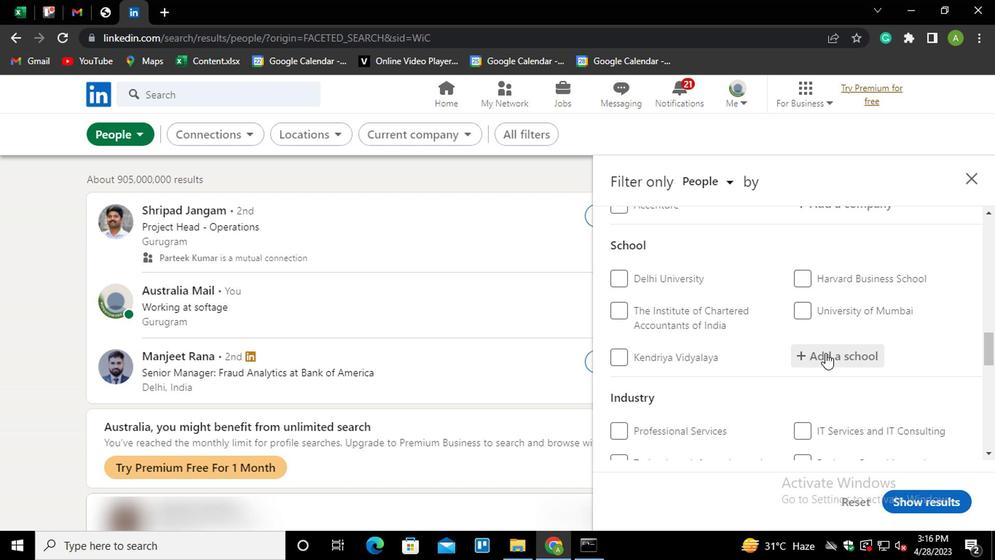 
Action: Key pressed <Key.shift>I<Key.shift>STQB<Key.down><Key.enter>
Screenshot: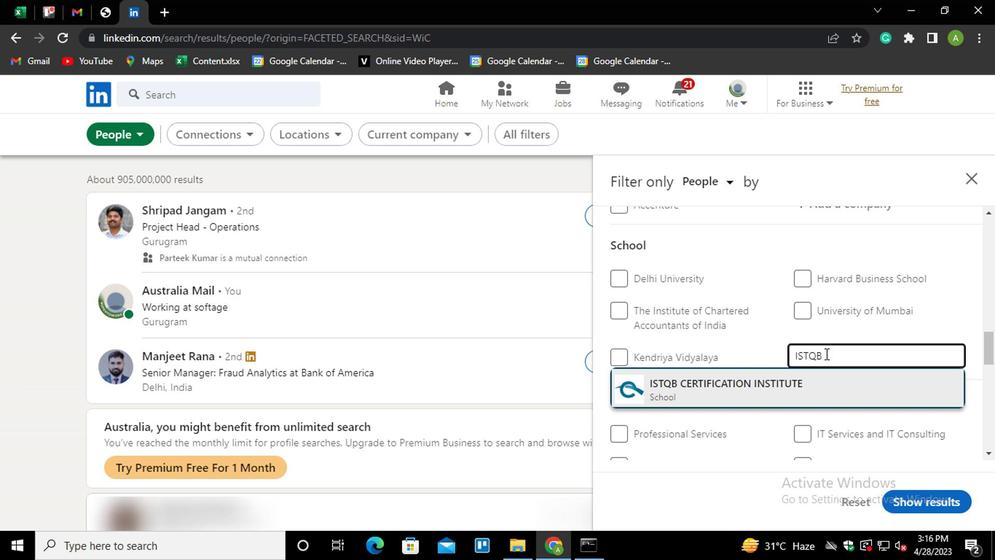 
Action: Mouse scrolled (822, 354) with delta (0, 0)
Screenshot: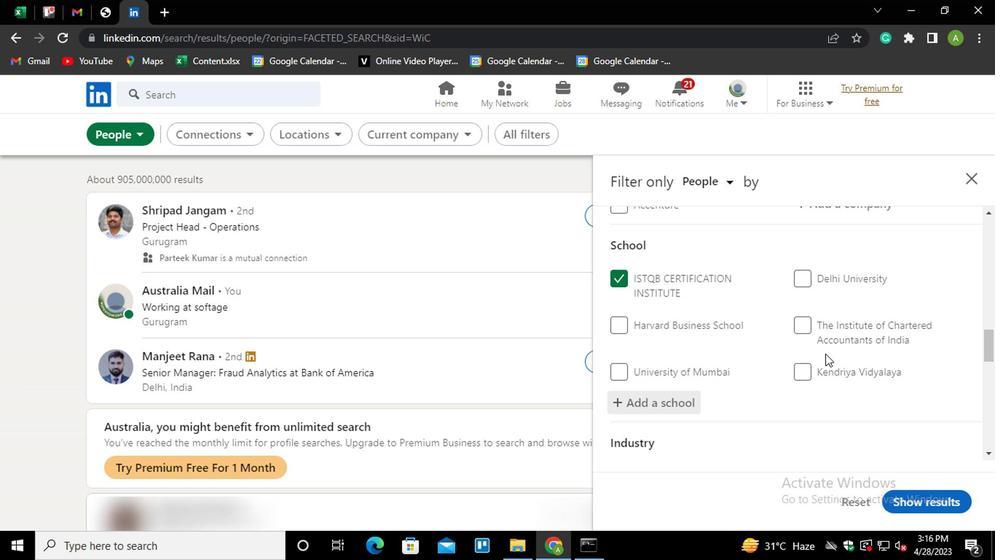 
Action: Mouse scrolled (822, 354) with delta (0, 0)
Screenshot: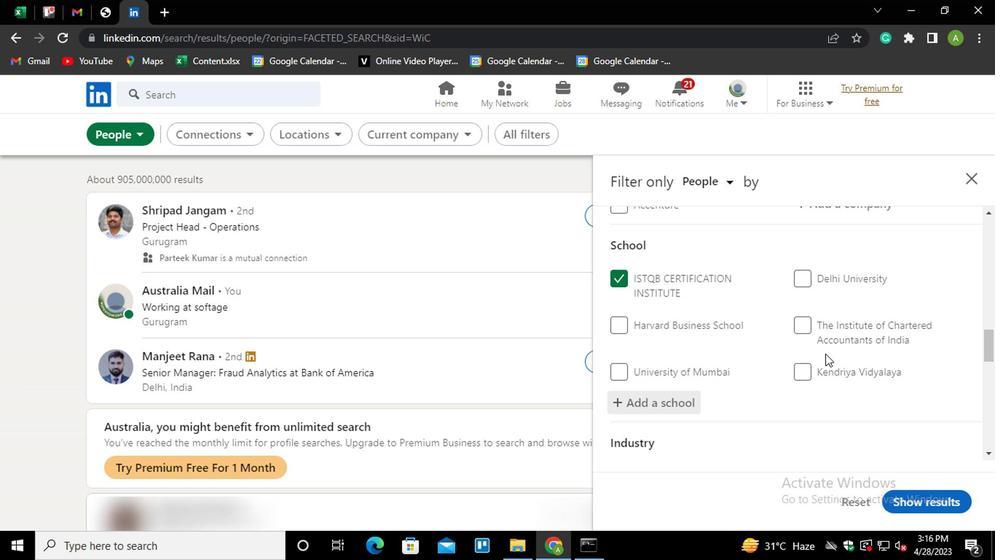 
Action: Mouse scrolled (822, 354) with delta (0, 0)
Screenshot: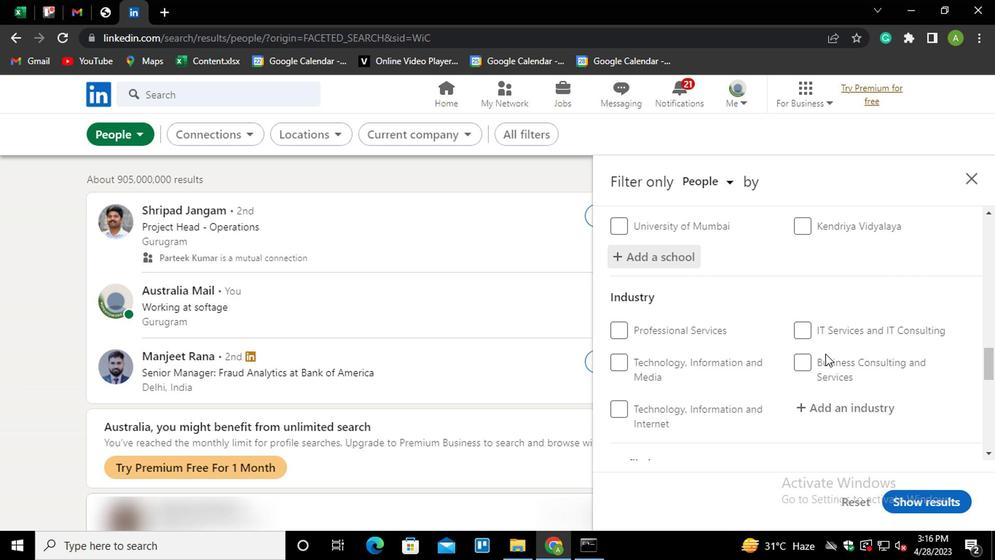 
Action: Mouse moved to (823, 331)
Screenshot: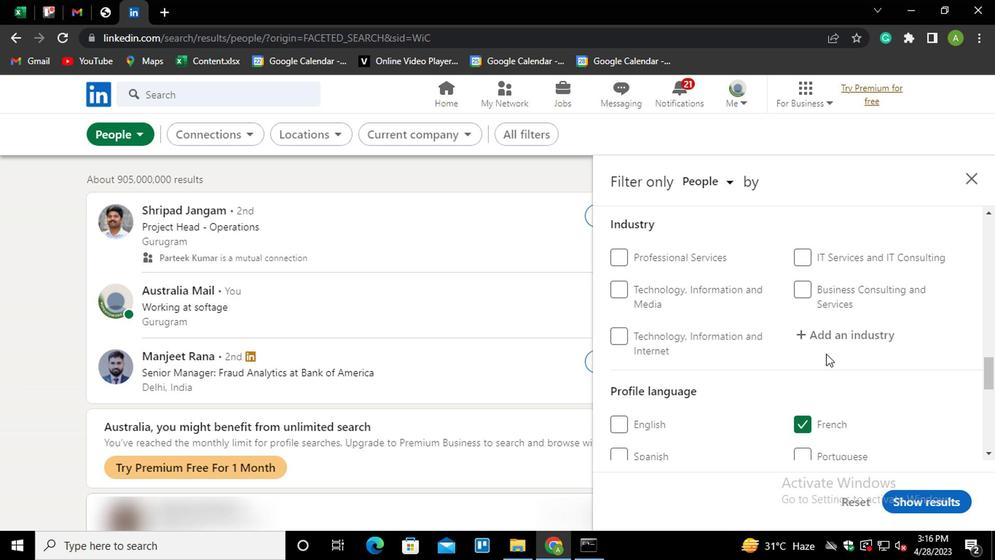 
Action: Mouse pressed left at (823, 331)
Screenshot: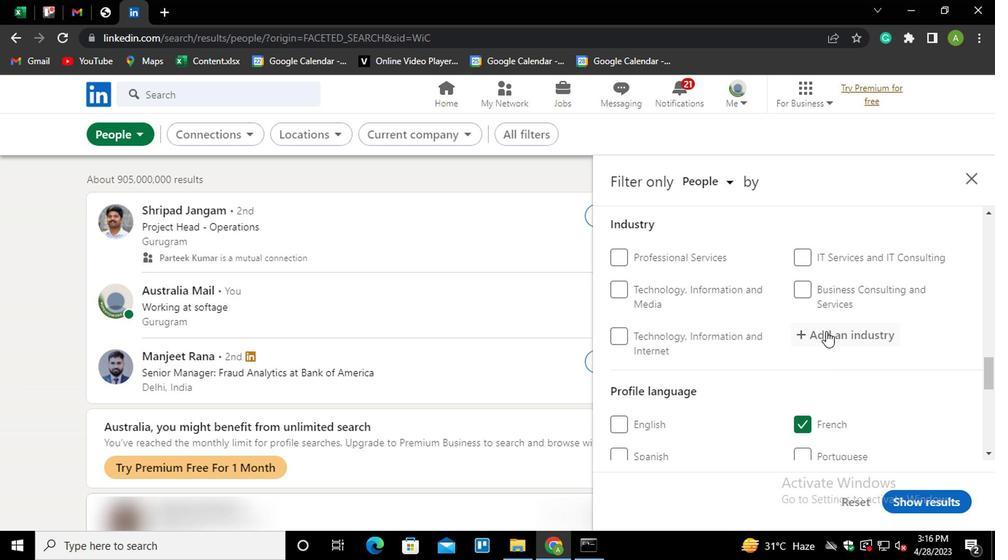
Action: Key pressed <Key.shift>ALTERNATI<Key.down><Key.down><Key.enter>
Screenshot: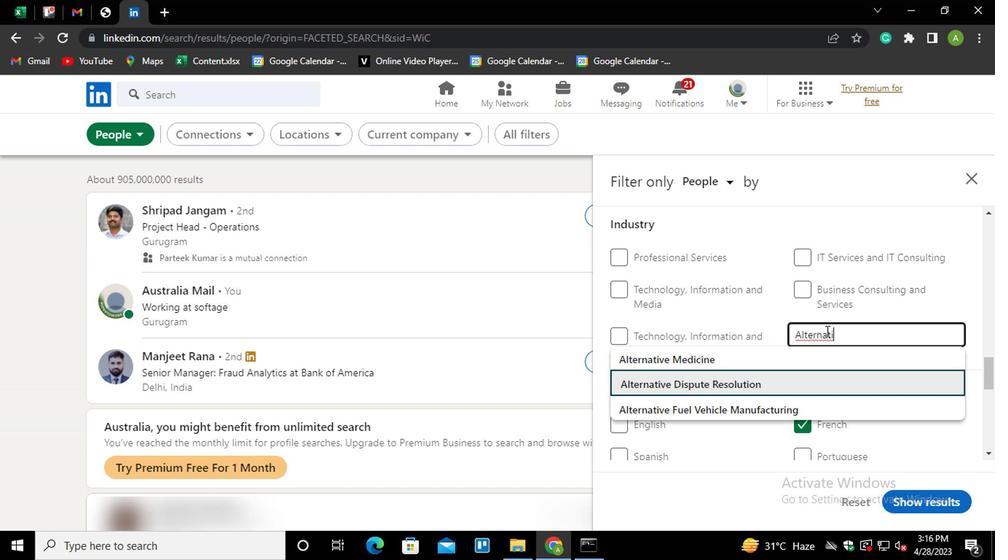 
Action: Mouse scrolled (823, 331) with delta (0, 0)
Screenshot: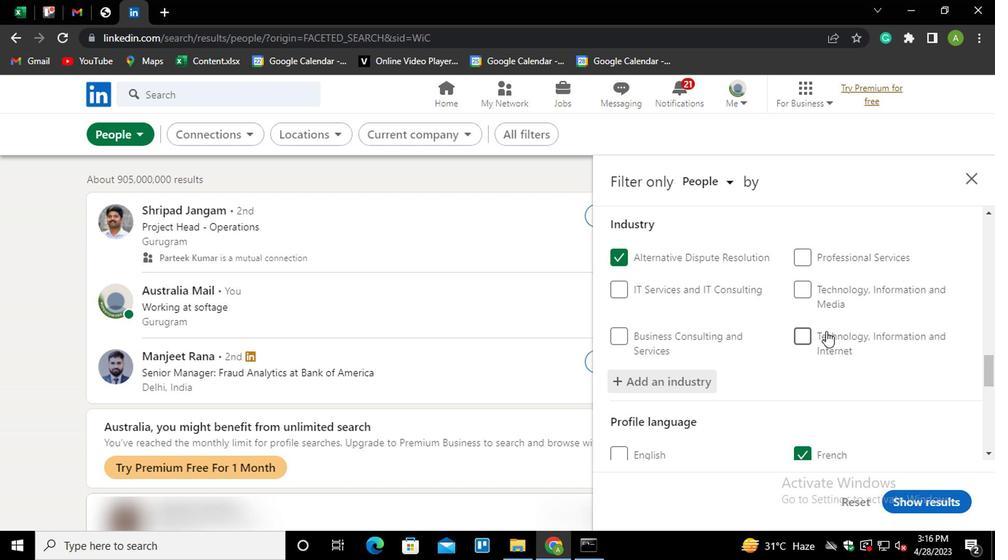 
Action: Mouse scrolled (823, 331) with delta (0, 0)
Screenshot: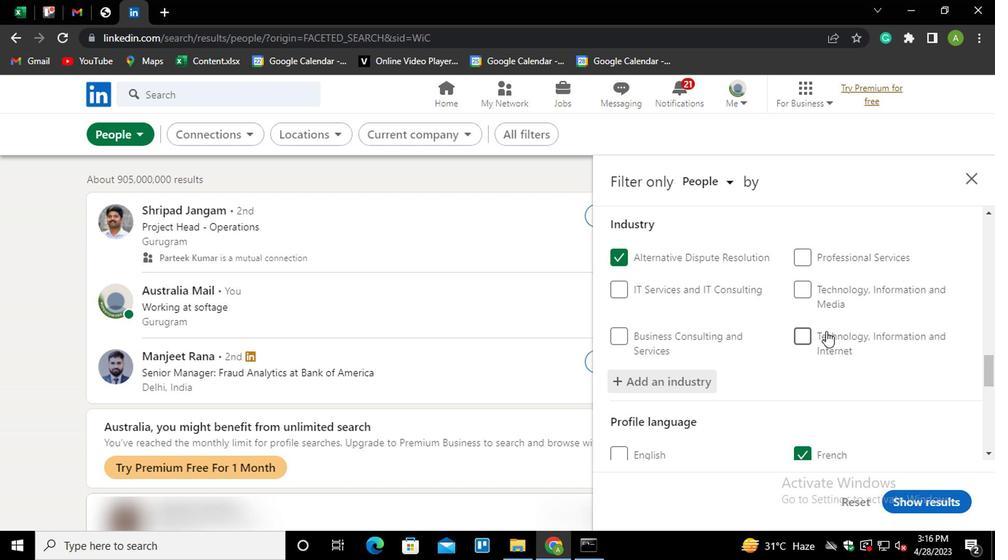 
Action: Mouse scrolled (823, 331) with delta (0, 0)
Screenshot: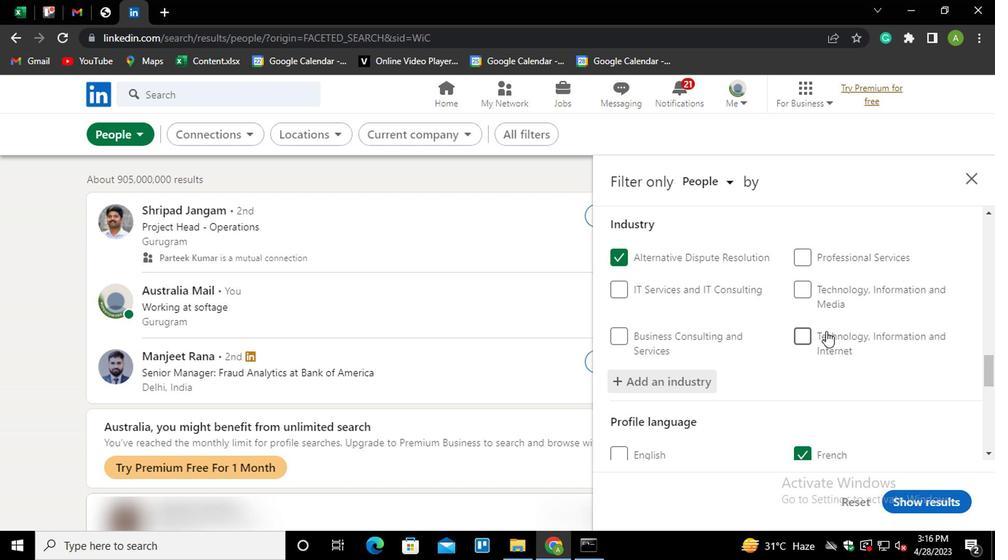 
Action: Mouse scrolled (823, 331) with delta (0, 0)
Screenshot: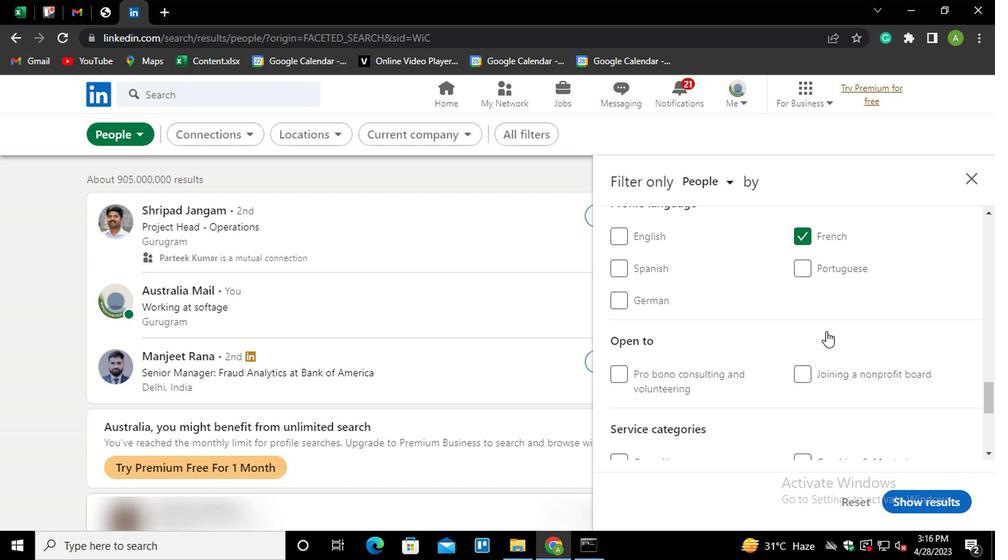 
Action: Mouse scrolled (823, 331) with delta (0, 0)
Screenshot: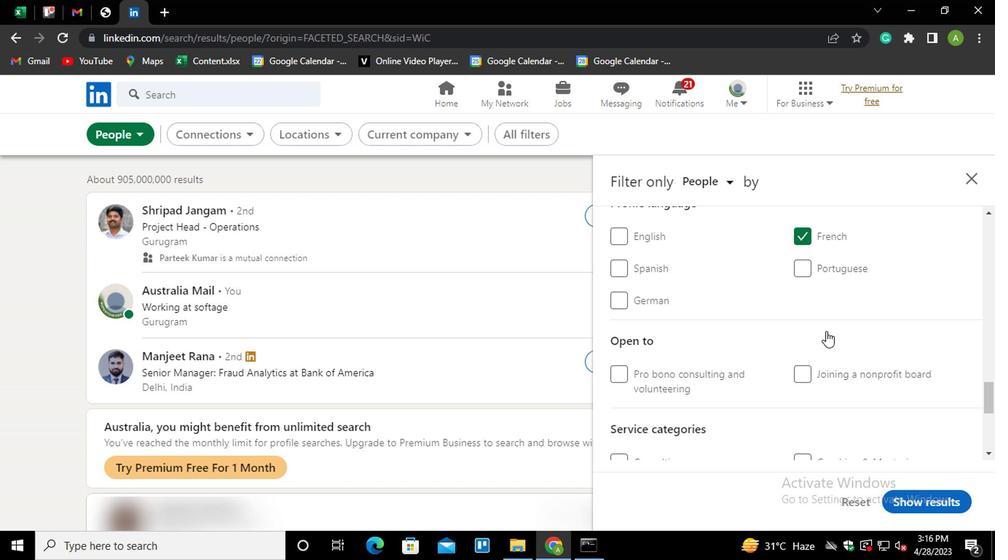 
Action: Mouse moved to (827, 378)
Screenshot: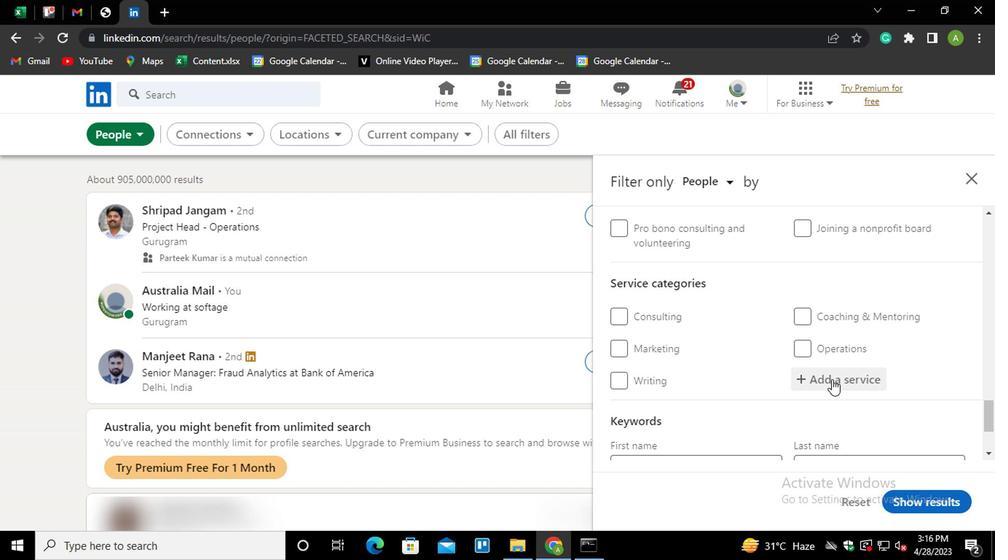 
Action: Mouse pressed left at (827, 378)
Screenshot: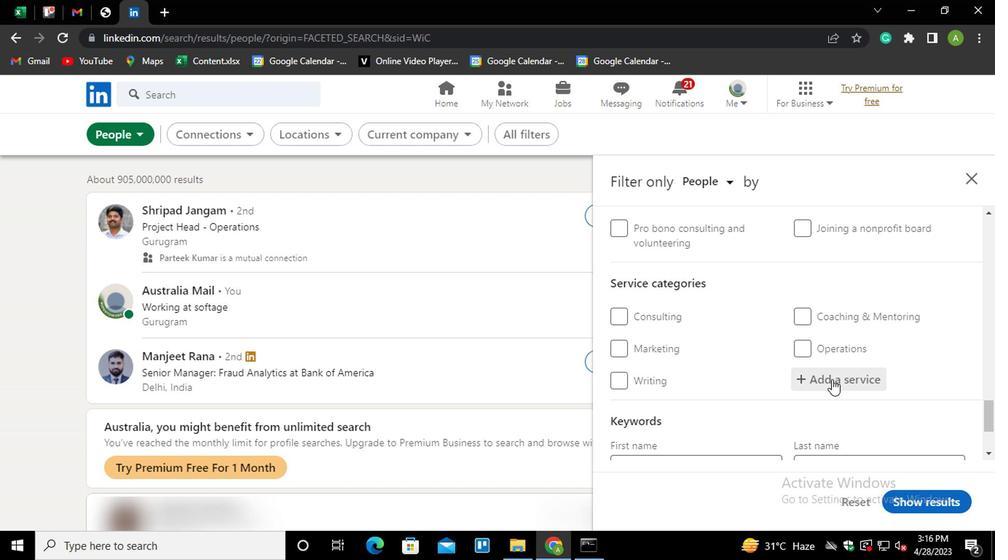 
Action: Mouse moved to (824, 378)
Screenshot: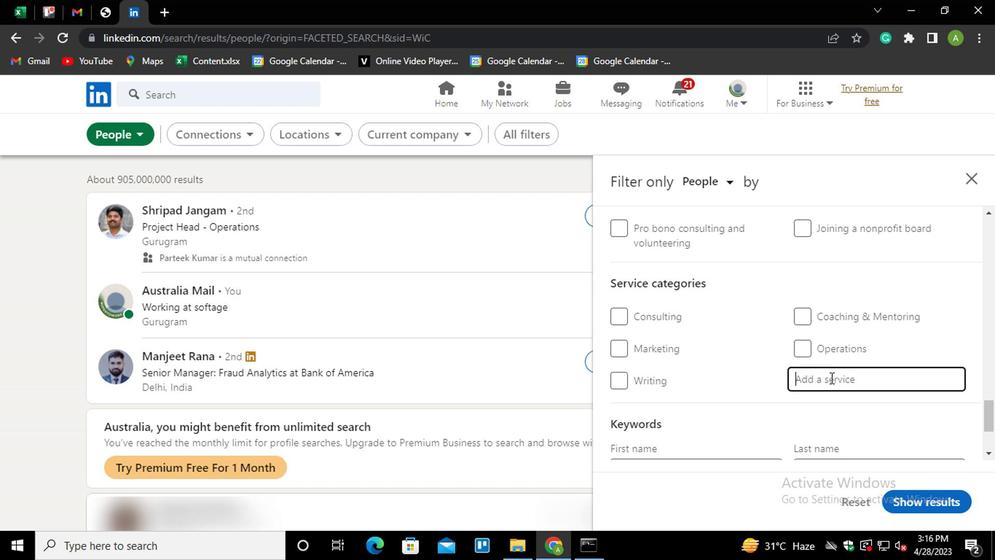 
Action: Key pressed <Key.shift>
Screenshot: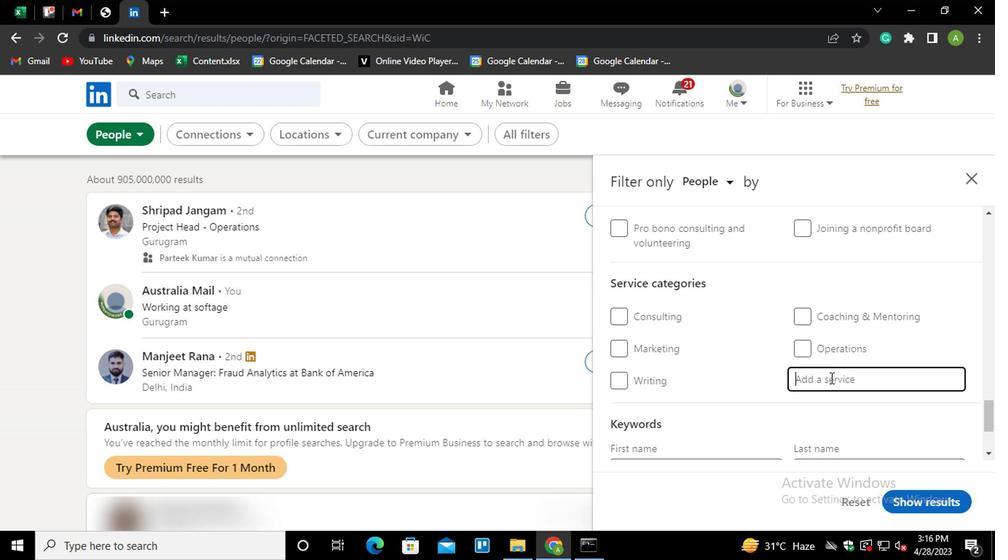 
Action: Mouse moved to (823, 378)
Screenshot: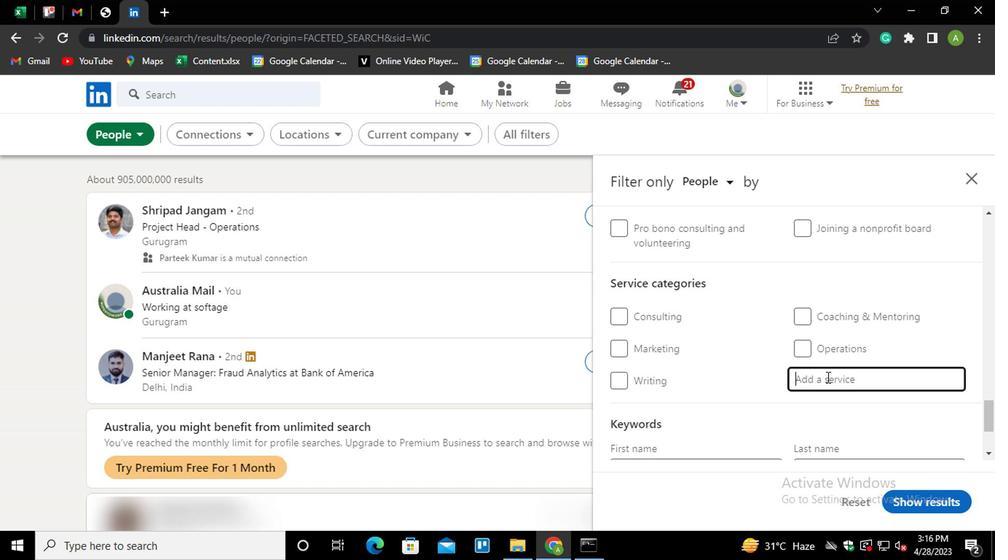 
Action: Key pressed CONSULTING<Key.down><Key.down><Key.down><Key.down><Key.down><Key.down><Key.down><Key.down><Key.down><Key.down><Key.down><Key.down><Key.down><Key.down><Key.down><Key.down>
Screenshot: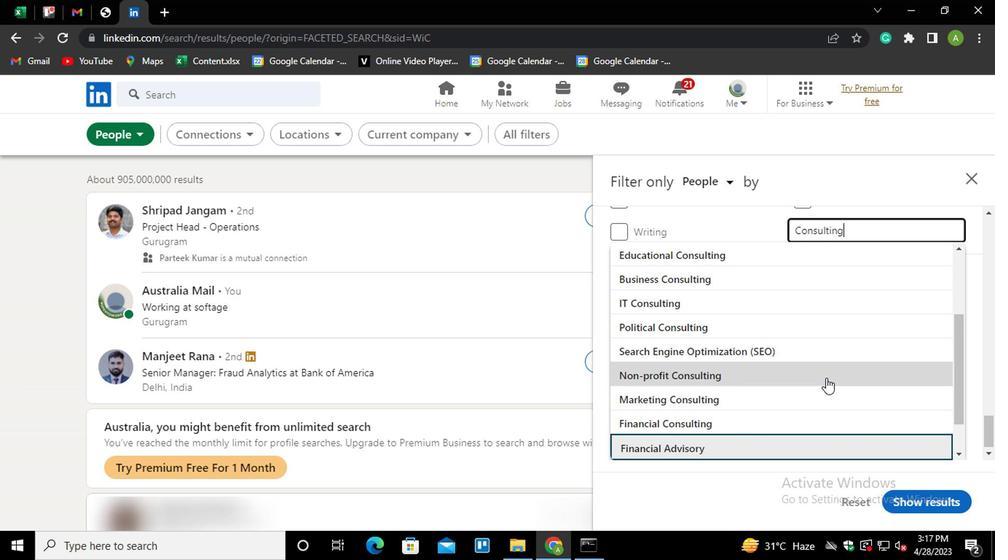 
Action: Mouse moved to (810, 282)
Screenshot: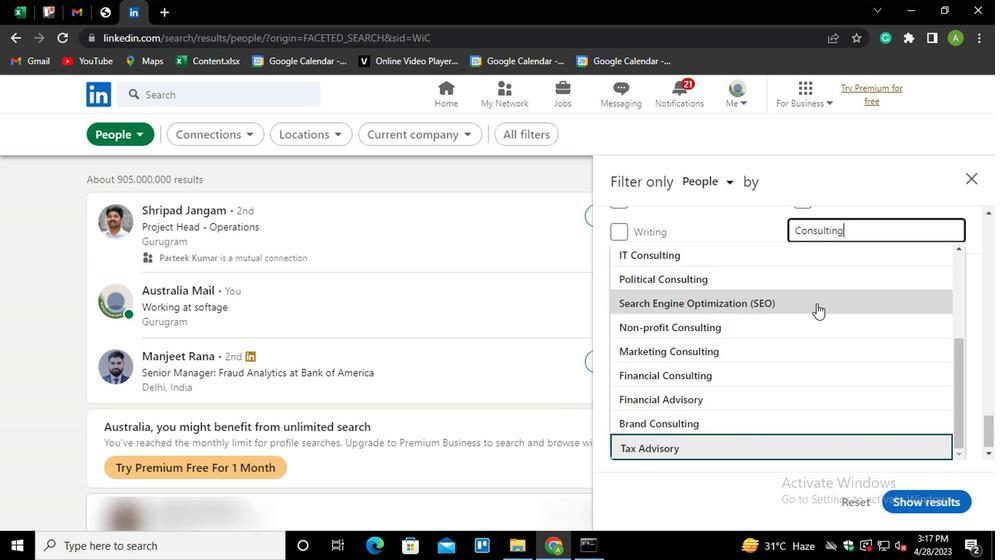 
Action: Key pressed <Key.enter>
Screenshot: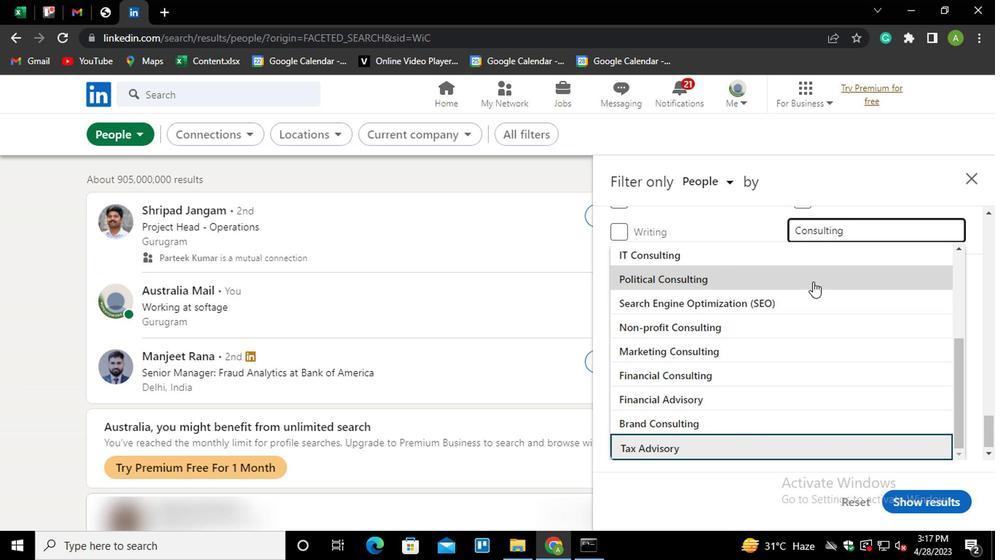 
Action: Mouse scrolled (810, 281) with delta (0, 0)
Screenshot: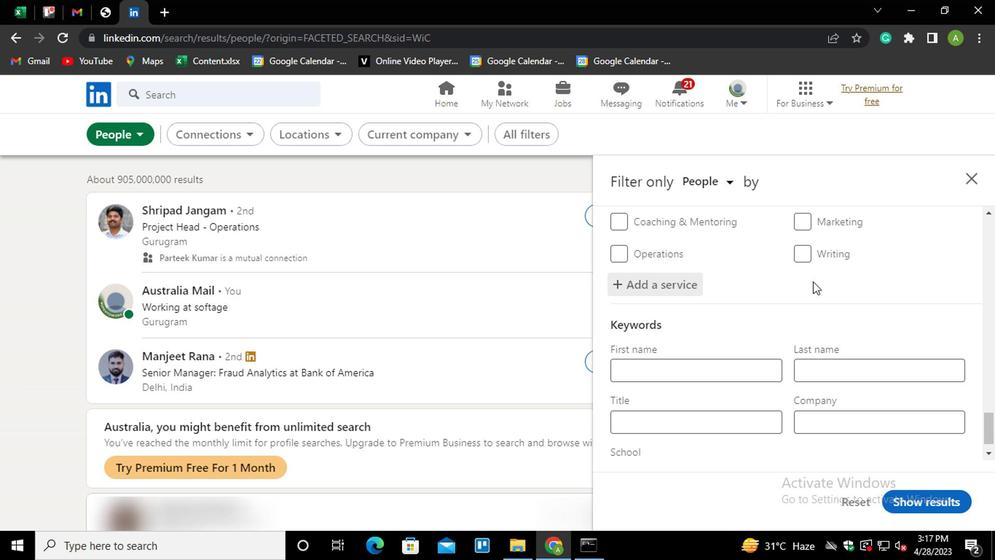 
Action: Mouse scrolled (810, 281) with delta (0, 0)
Screenshot: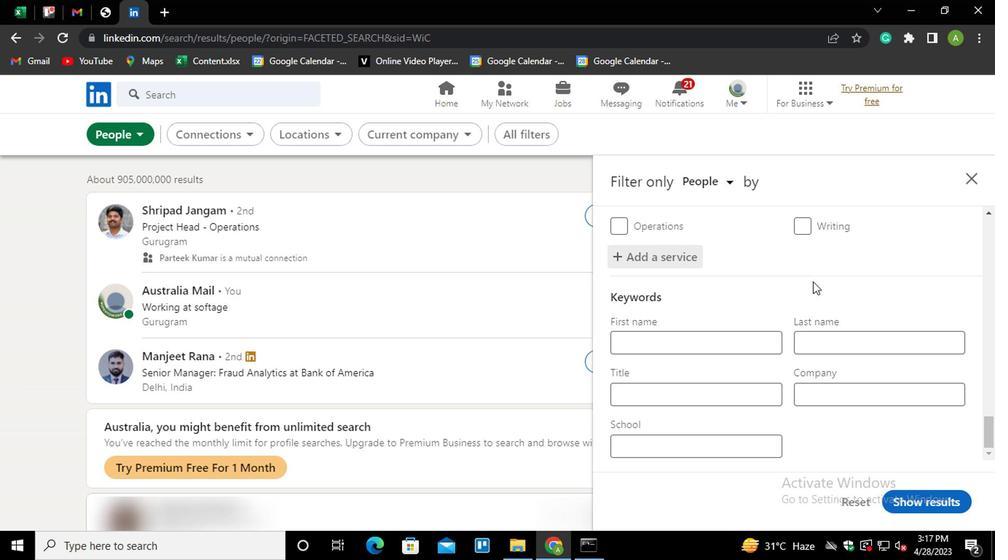 
Action: Mouse moved to (663, 397)
Screenshot: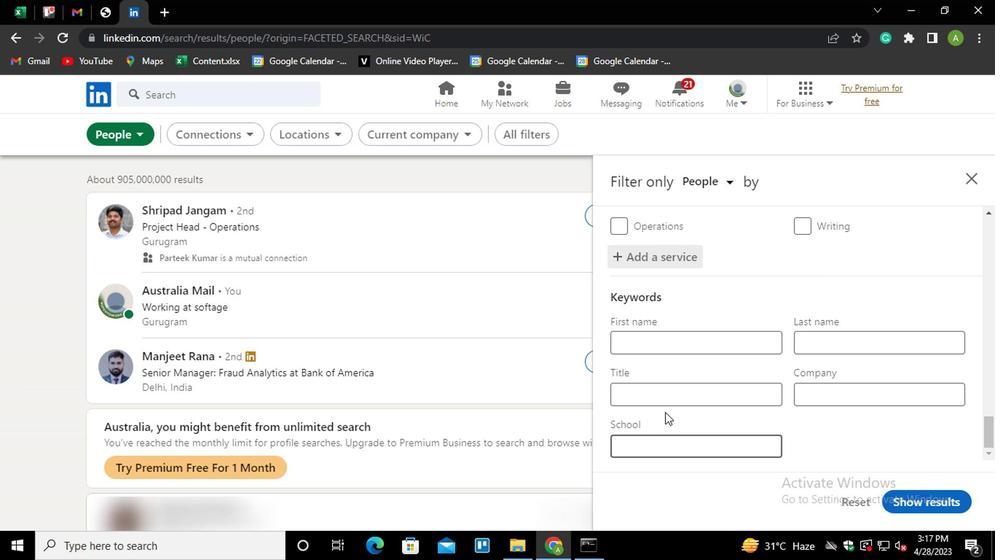 
Action: Mouse pressed left at (663, 397)
Screenshot: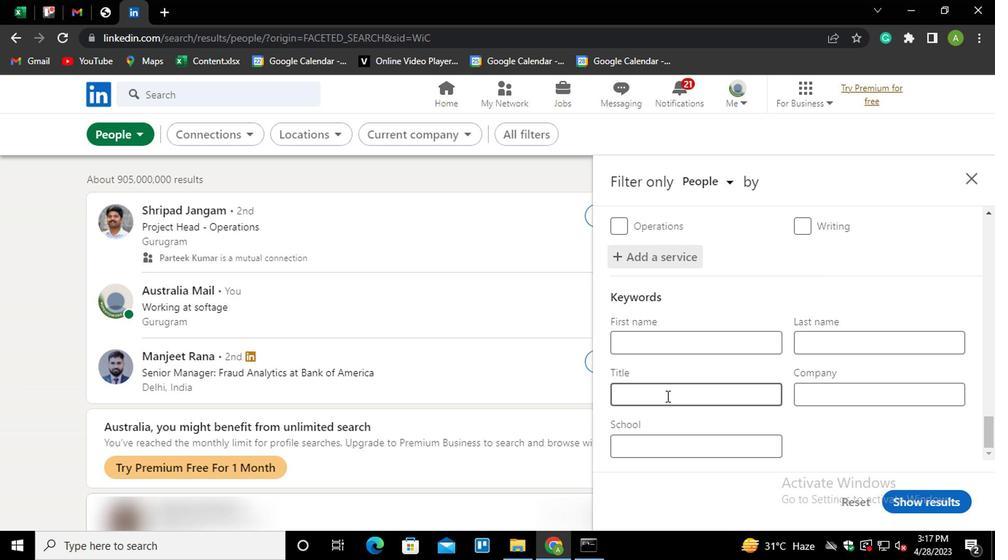 
Action: Key pressed <Key.shift><Key.shift><Key.shift><Key.shift><Key.shift><Key.shift><Key.shift><Key.shift><Key.shift><Key.shift><Key.shift><Key.shift><Key.shift><Key.shift><Key.shift><Key.shift><Key.shift><Key.shift><Key.shift><Key.shift><Key.shift><Key.shift><Key.shift><Key.shift><Key.shift><Key.shift><Key.shift><Key.shift><Key.shift><Key.shift><Key.shift><Key.shift><Key.shift><Key.shift><Key.shift><Key.shift><Key.shift><Key.shift><Key.shift><Key.shift><Key.shift><Key.shift><Key.shift><Key.shift><Key.shift><Key.shift><Key.shift><Key.shift><Key.shift><Key.shift><Key.shift><Key.shift><Key.shift><Key.shift><Key.shift><Key.shift><Key.shift><Key.shift><Key.shift><Key.shift><Key.shift><Key.shift><Key.shift><Key.shift><Key.shift><Key.shift><Key.shift><Key.shift><Key.shift><Key.shift><Key.shift><Key.shift>VPOF<Key.backspace><Key.backspace><Key.space>OF<Key.space><Key.shift>MISCELLANEOUS<Key.space><Key.shift>STUFF
Screenshot: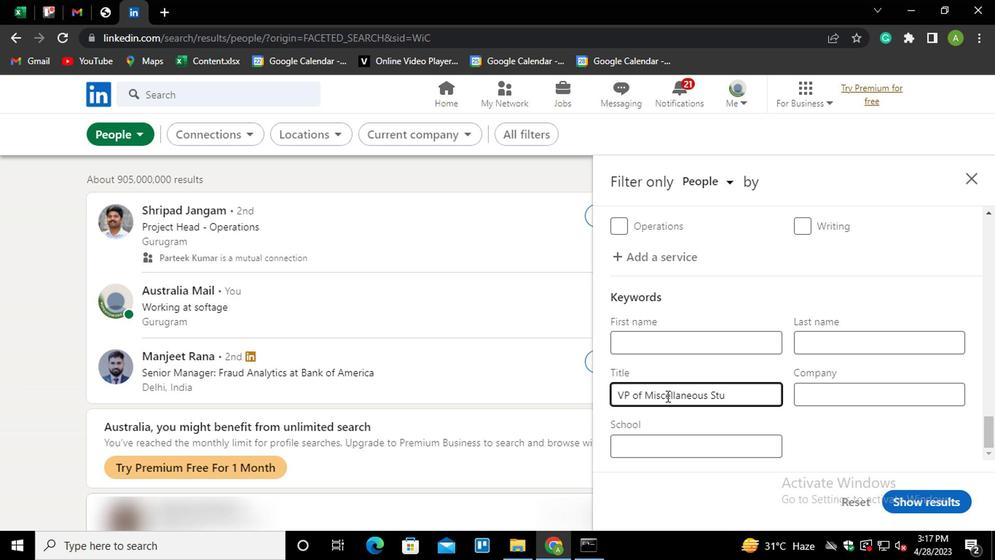 
Action: Mouse moved to (921, 430)
Screenshot: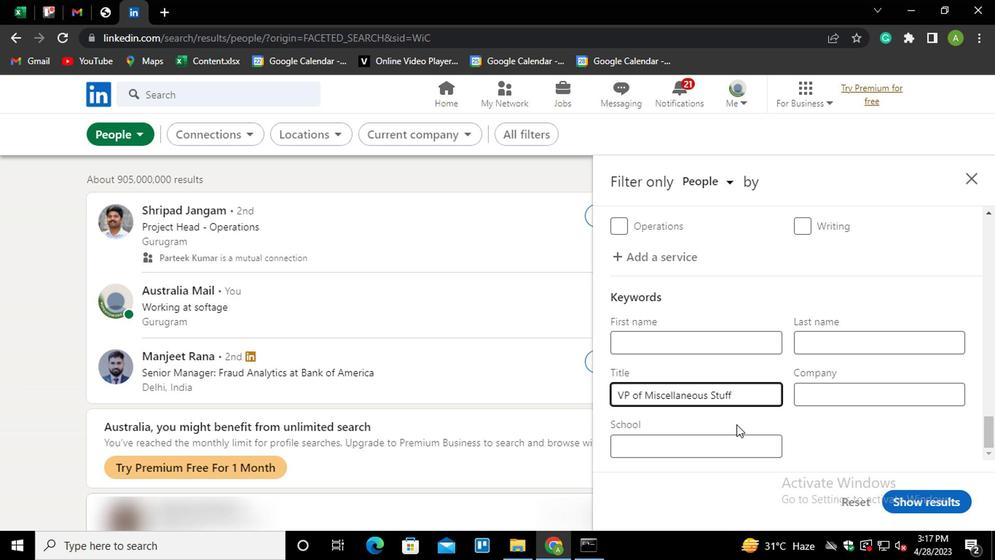 
Action: Mouse pressed left at (921, 430)
Screenshot: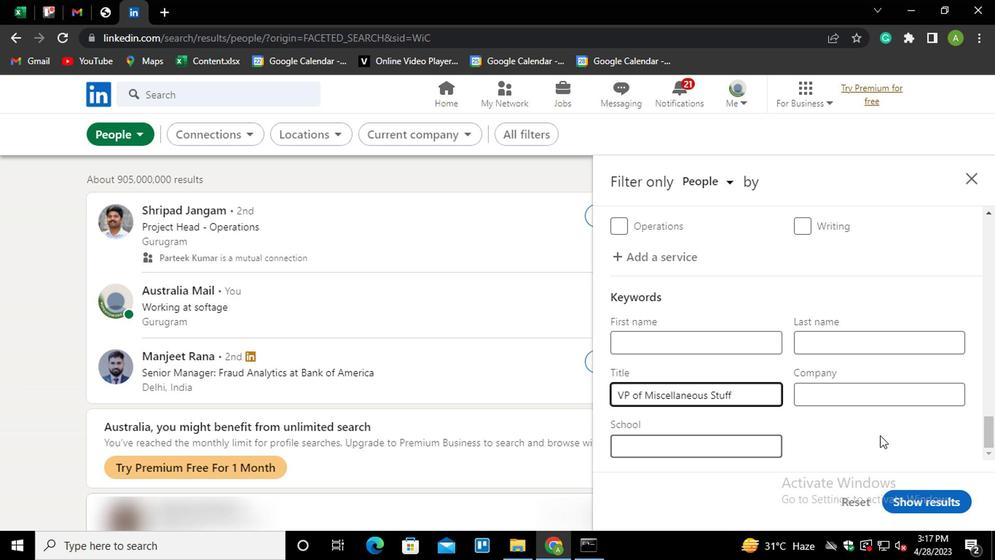
Action: Mouse moved to (921, 495)
Screenshot: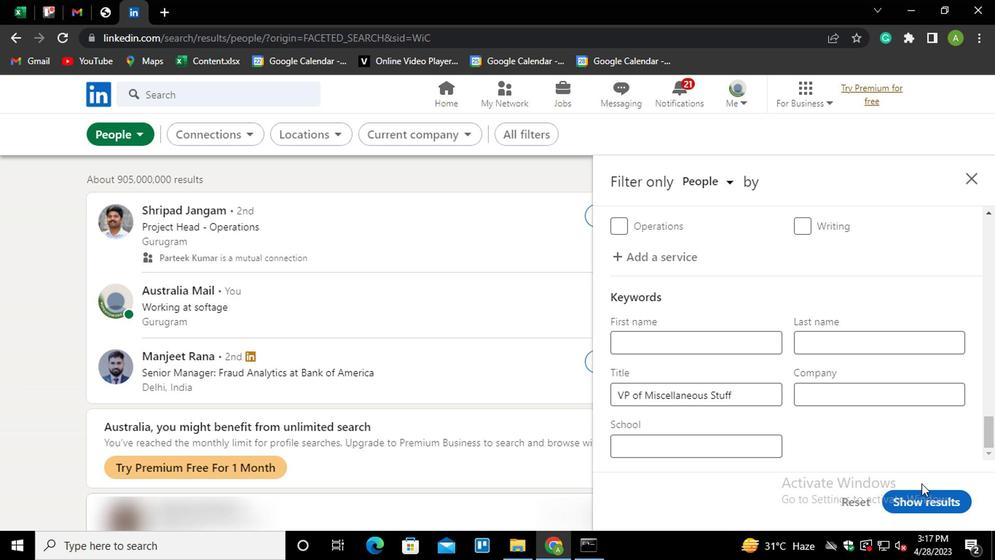 
Action: Mouse pressed left at (921, 495)
Screenshot: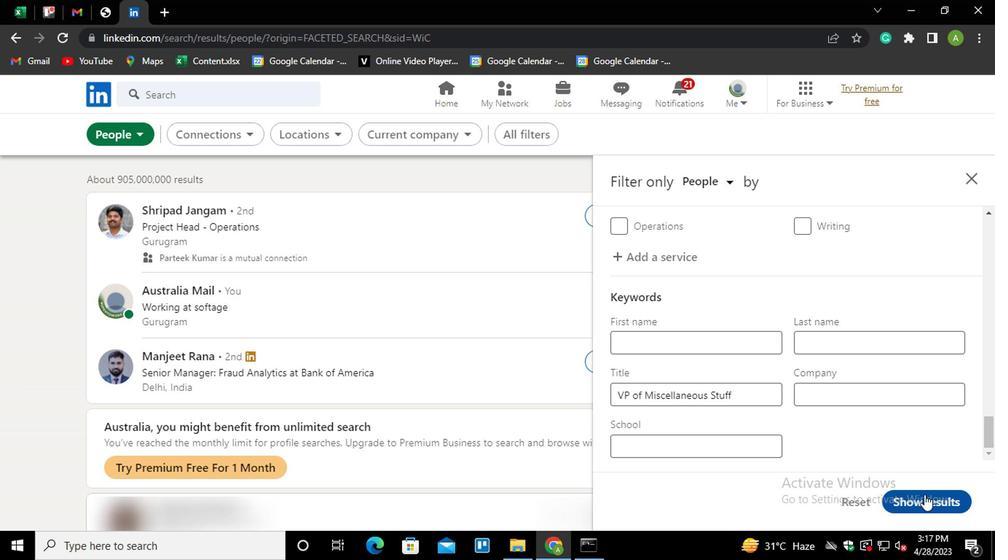 
